 Task: Use a VST stereo panner to create movement in a synth arpeggio.
Action: Mouse moved to (93, 17)
Screenshot: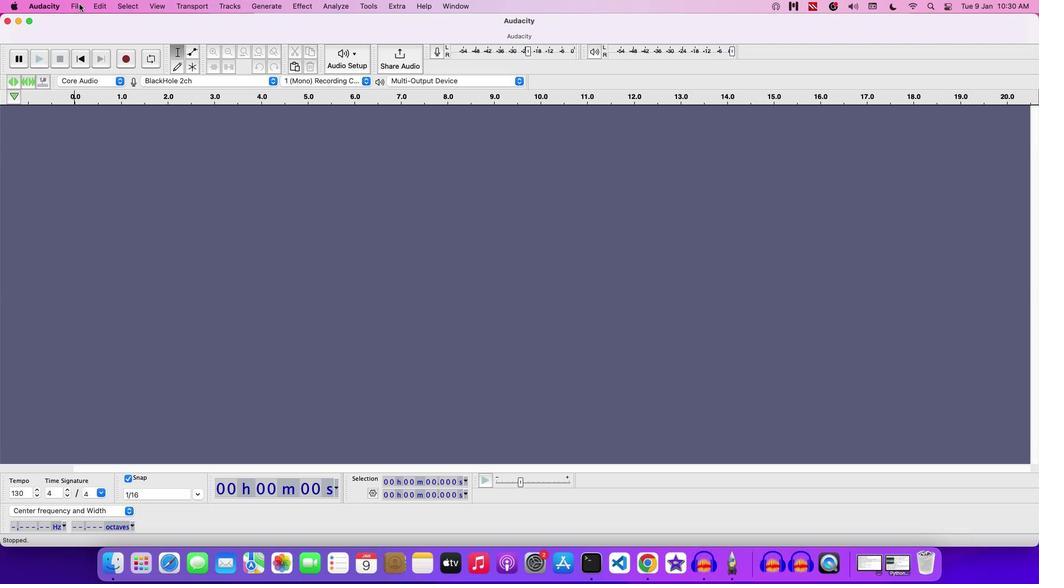 
Action: Mouse pressed left at (93, 17)
Screenshot: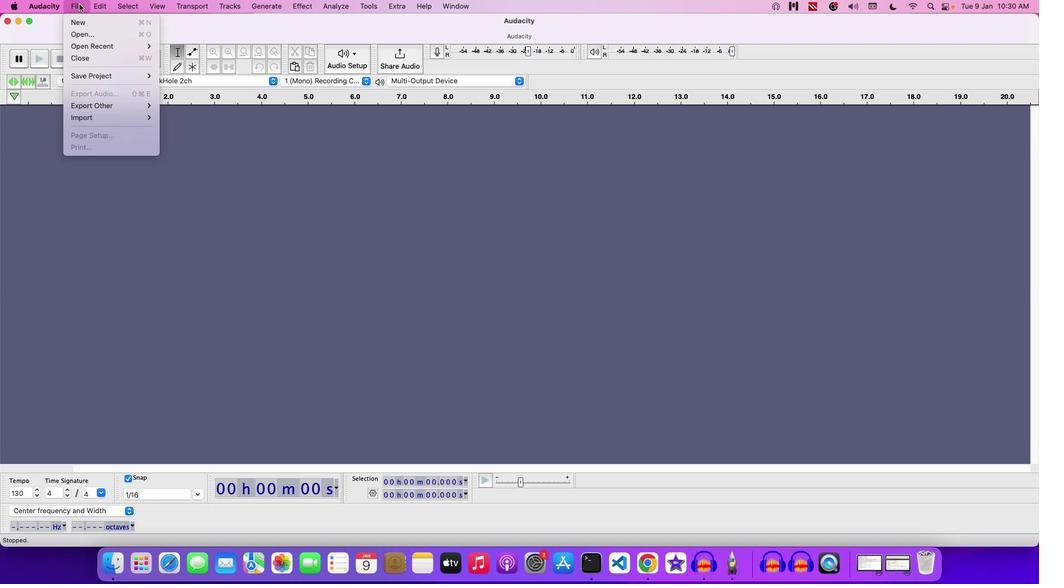 
Action: Mouse moved to (106, 48)
Screenshot: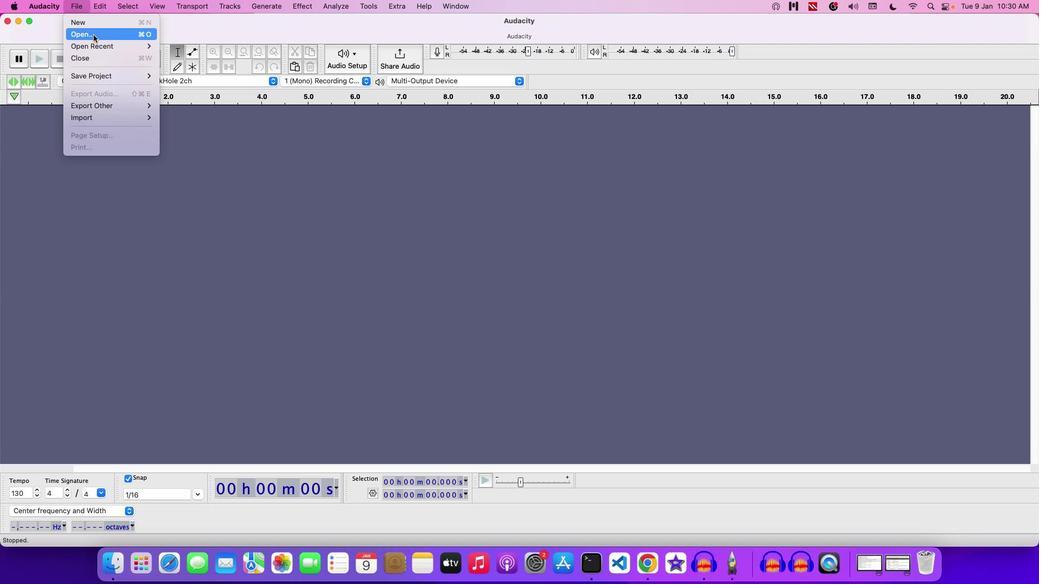 
Action: Mouse pressed left at (106, 48)
Screenshot: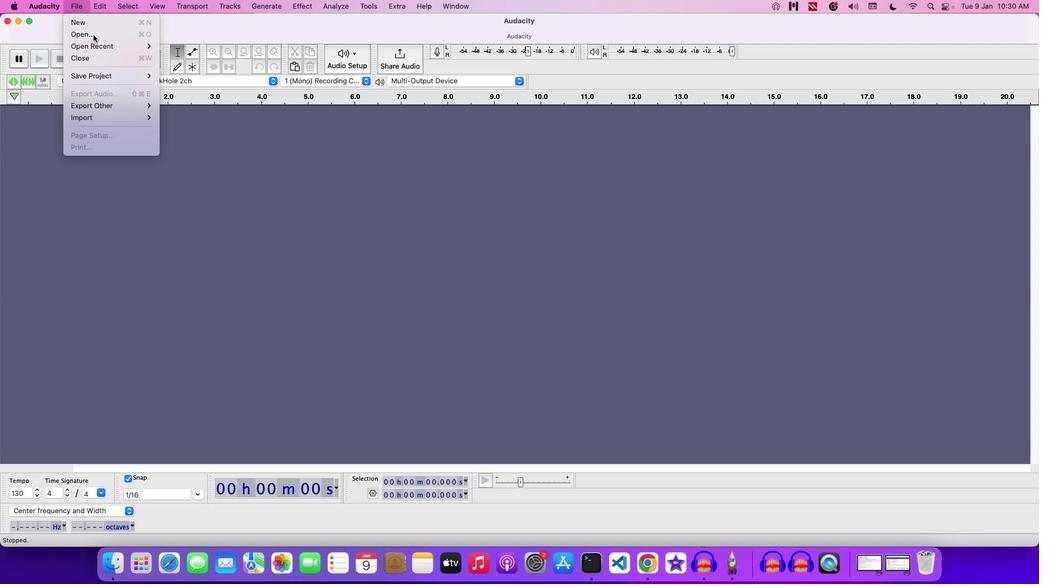 
Action: Mouse moved to (568, 129)
Screenshot: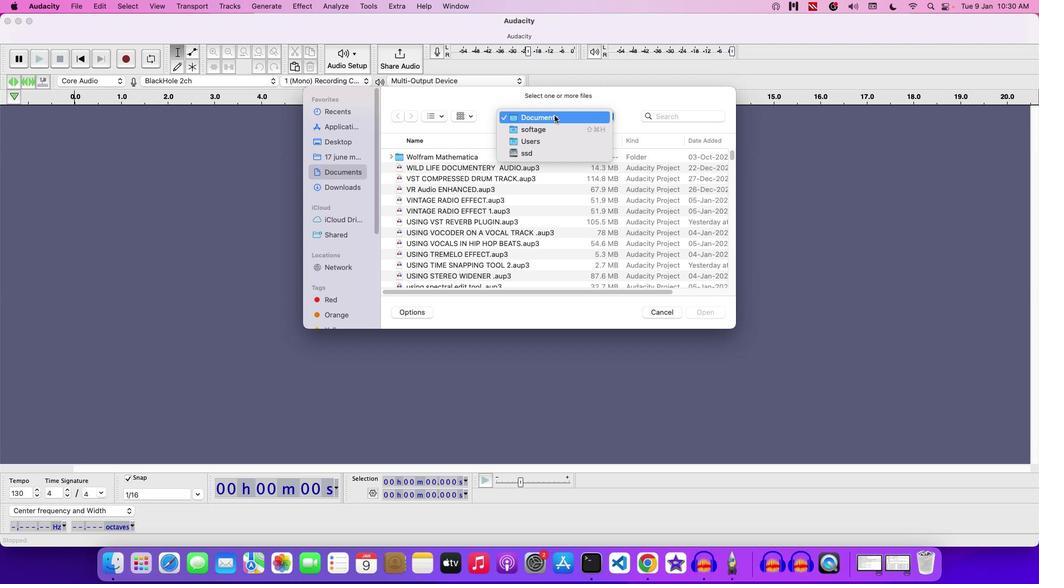 
Action: Mouse pressed left at (568, 129)
Screenshot: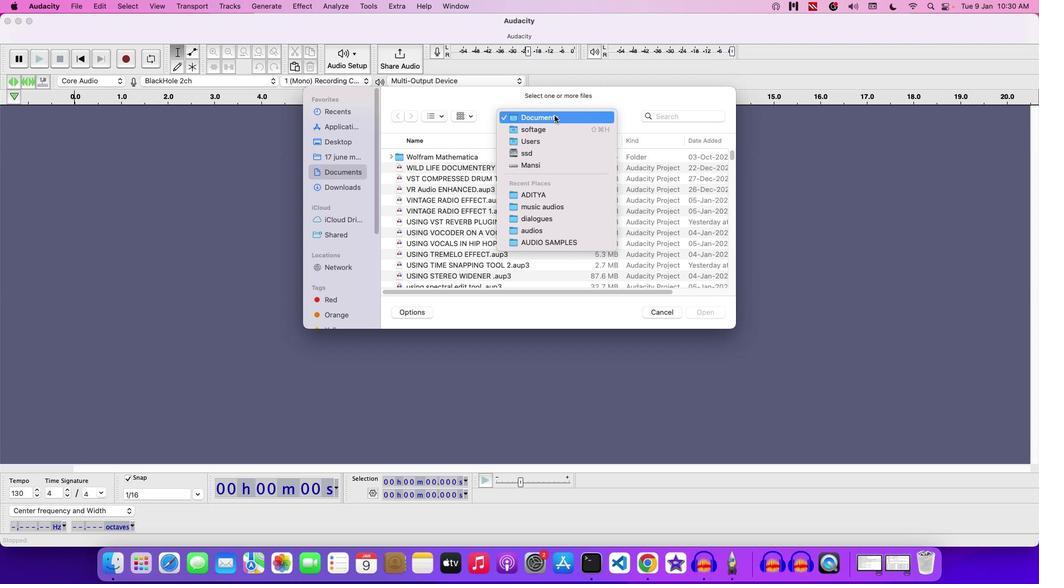 
Action: Mouse moved to (559, 209)
Screenshot: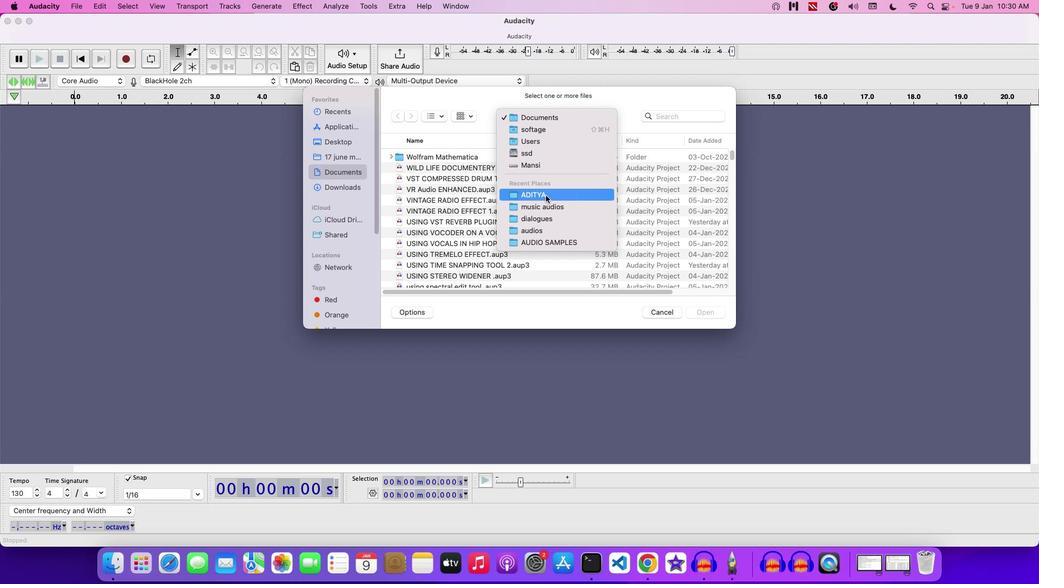 
Action: Mouse pressed left at (559, 209)
Screenshot: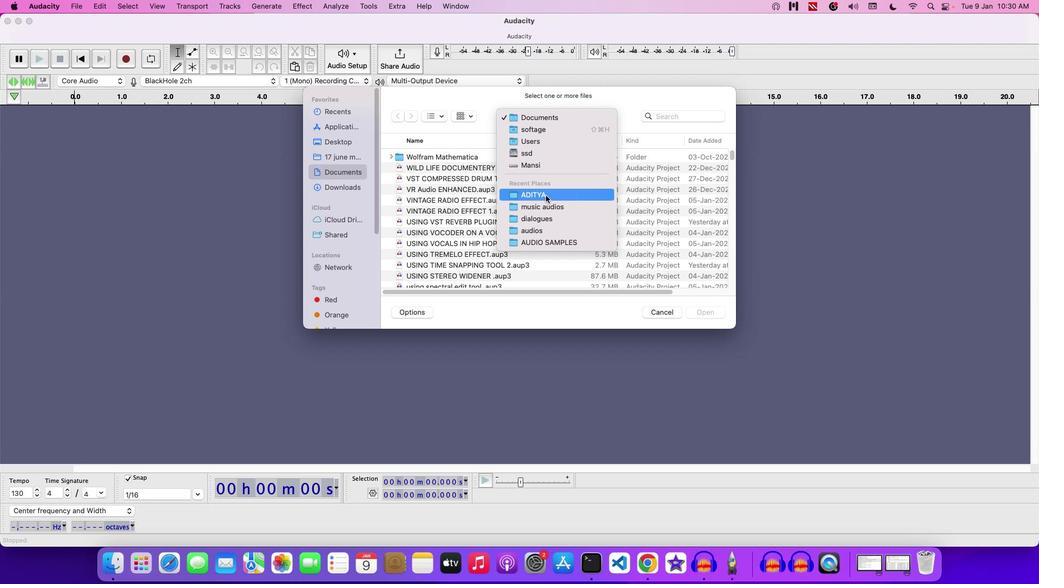 
Action: Mouse moved to (448, 217)
Screenshot: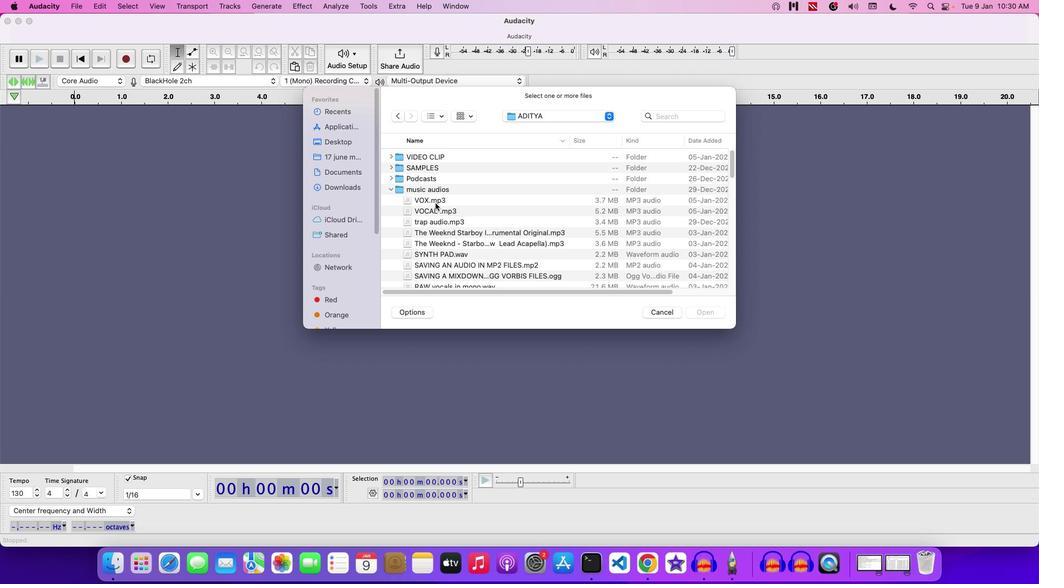
Action: Mouse scrolled (448, 217) with delta (13, 12)
Screenshot: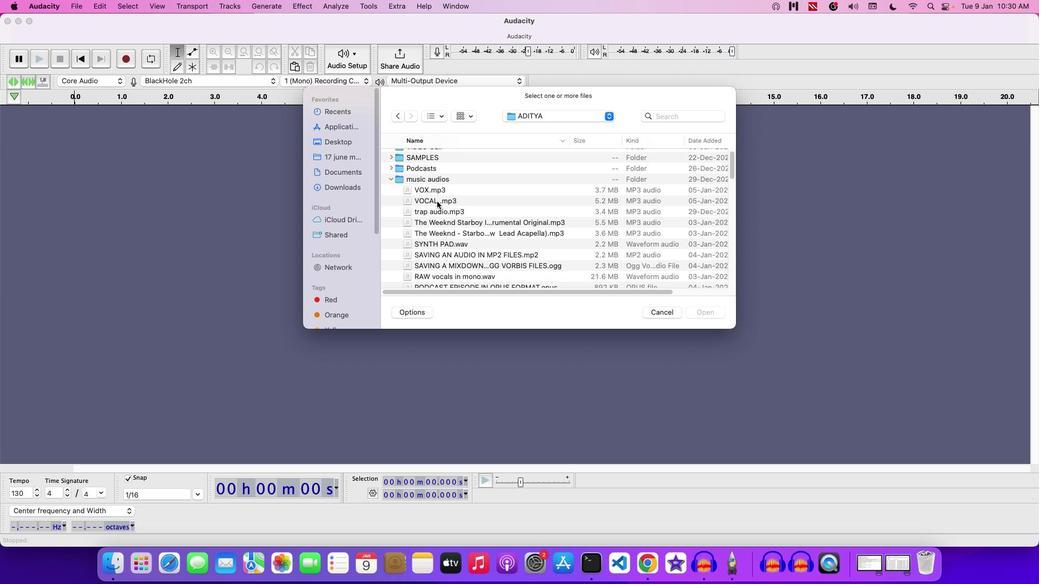 
Action: Mouse scrolled (448, 217) with delta (13, 12)
Screenshot: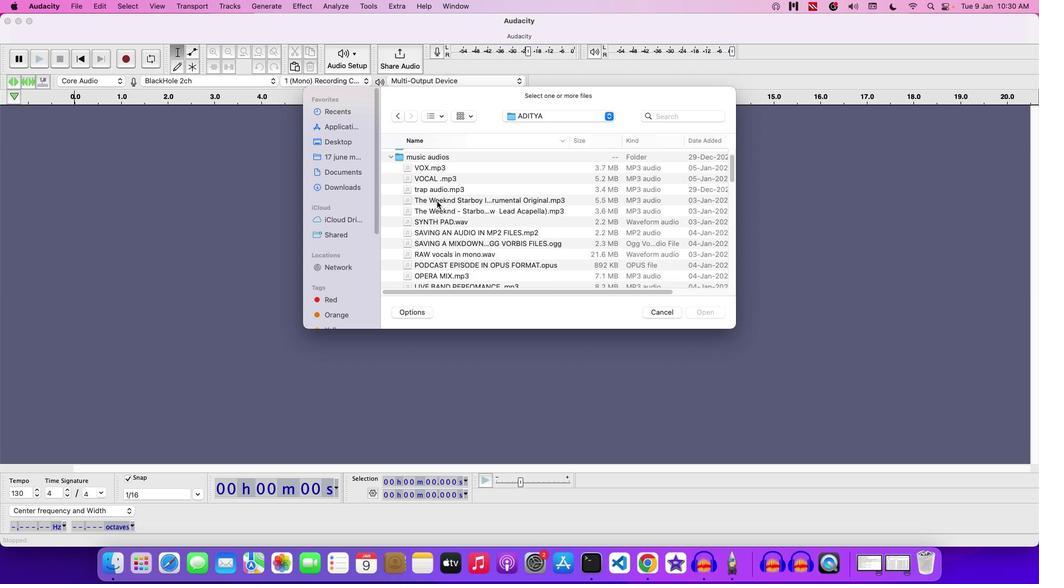 
Action: Mouse moved to (450, 214)
Screenshot: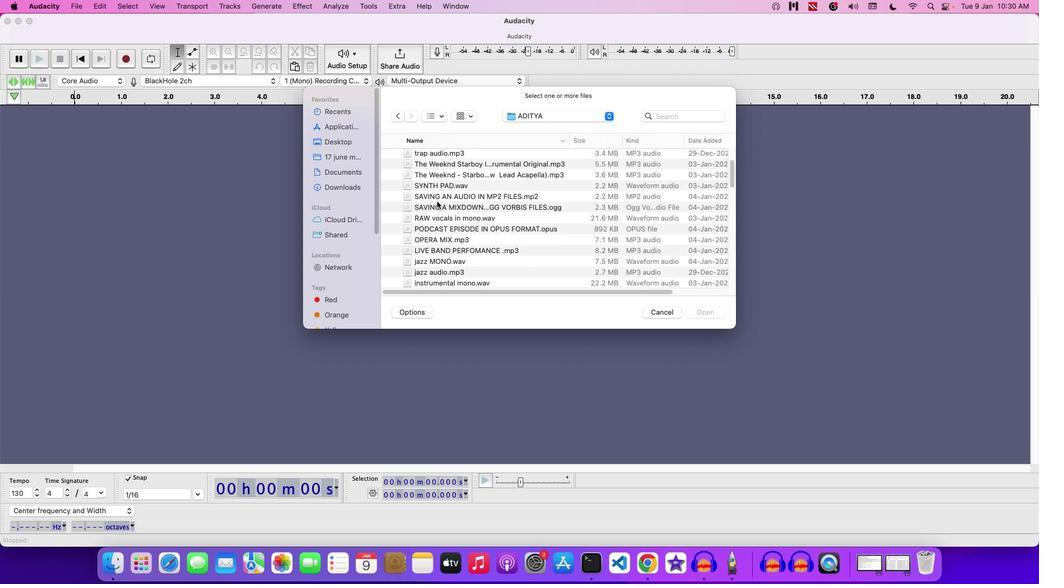 
Action: Mouse scrolled (450, 214) with delta (13, 12)
Screenshot: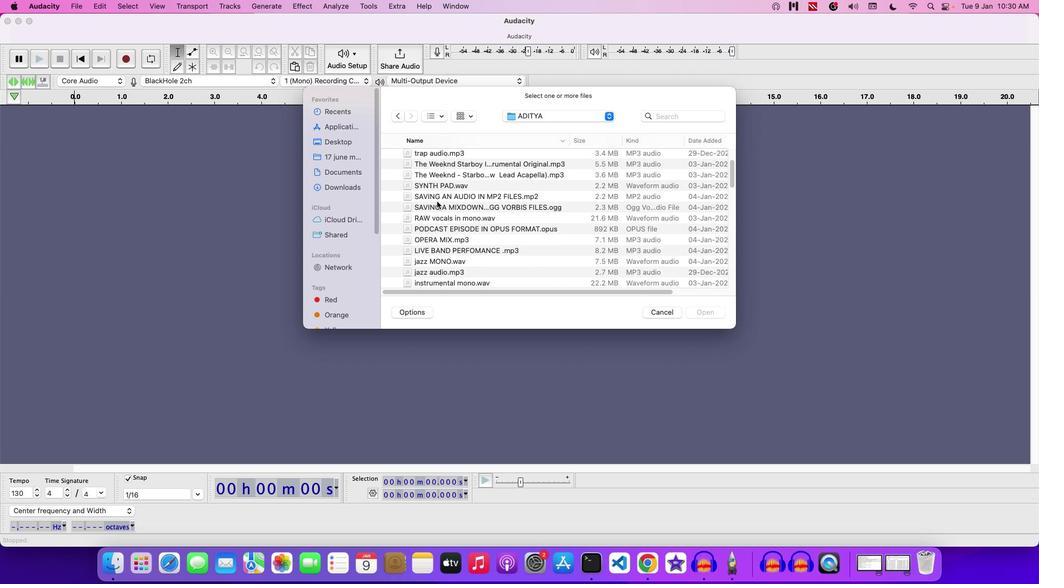 
Action: Mouse scrolled (450, 214) with delta (13, 11)
Screenshot: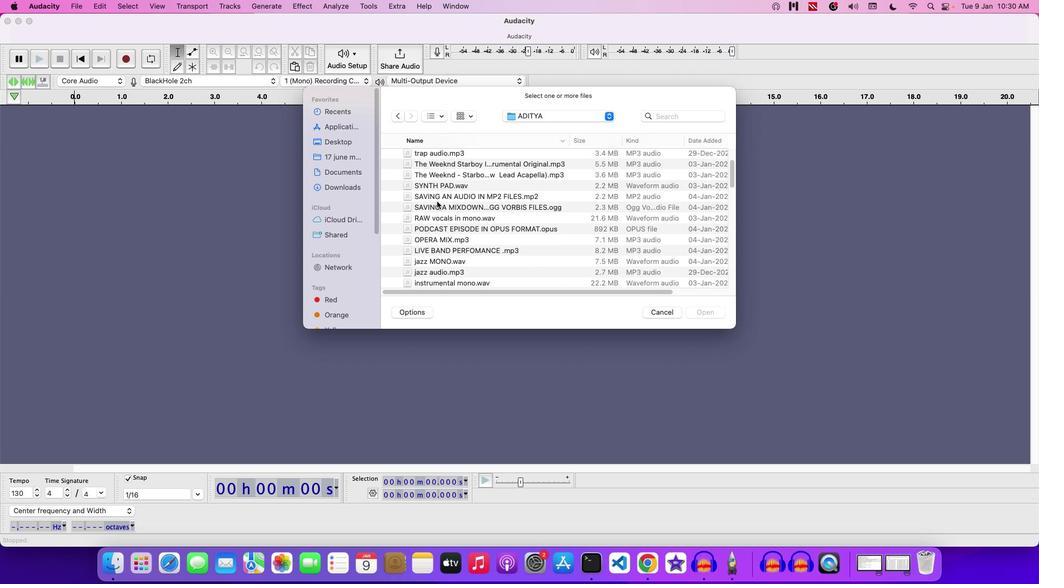 
Action: Mouse moved to (510, 220)
Screenshot: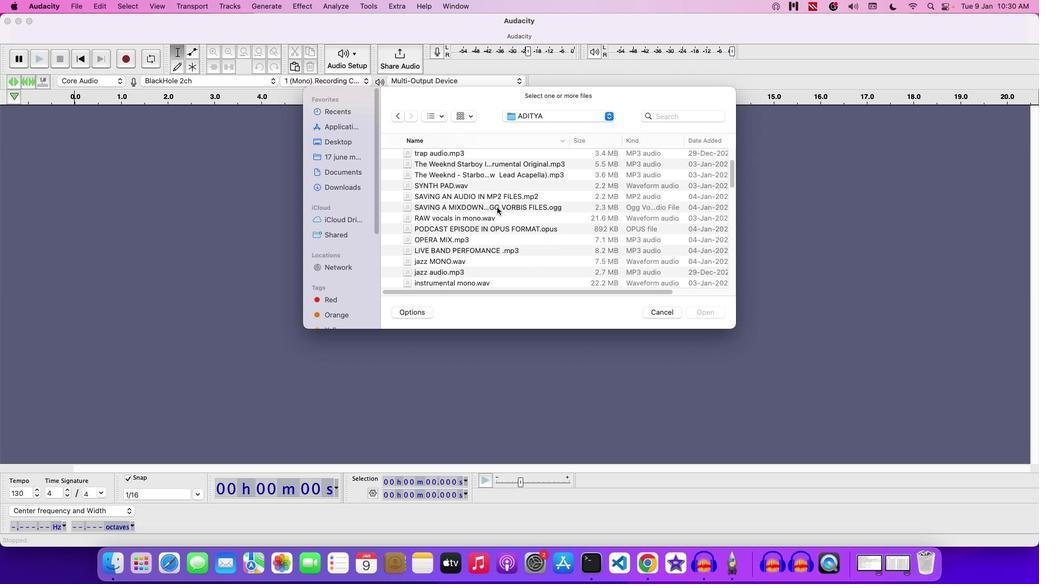 
Action: Mouse scrolled (510, 220) with delta (13, 12)
Screenshot: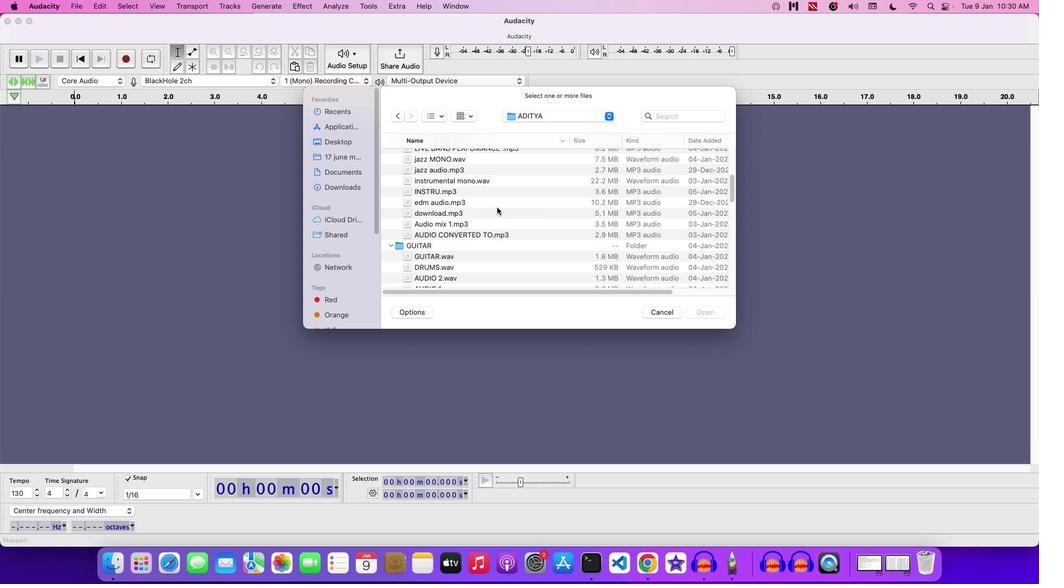 
Action: Mouse scrolled (510, 220) with delta (13, 12)
Screenshot: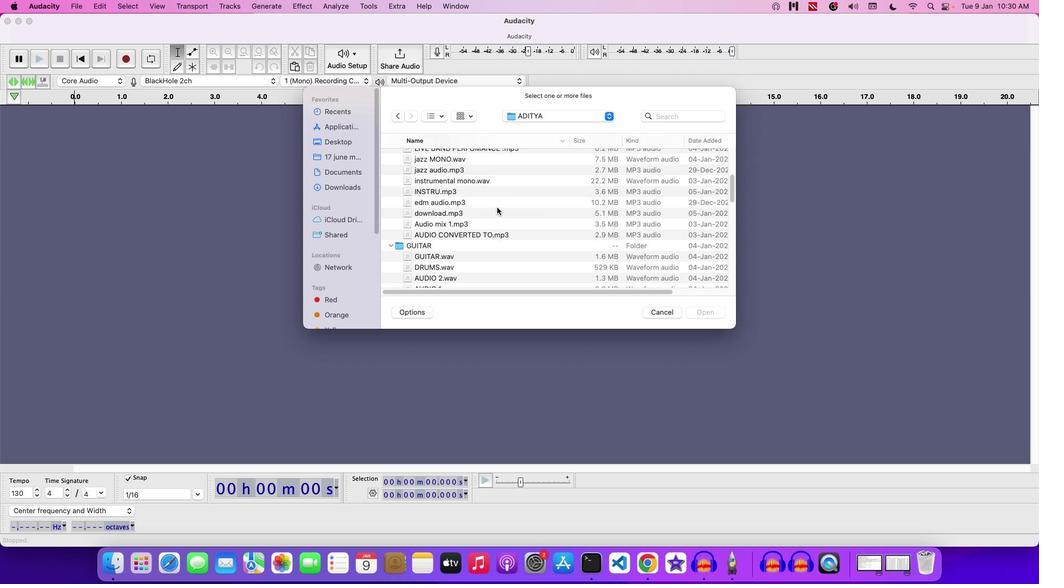 
Action: Mouse scrolled (510, 220) with delta (13, 11)
Screenshot: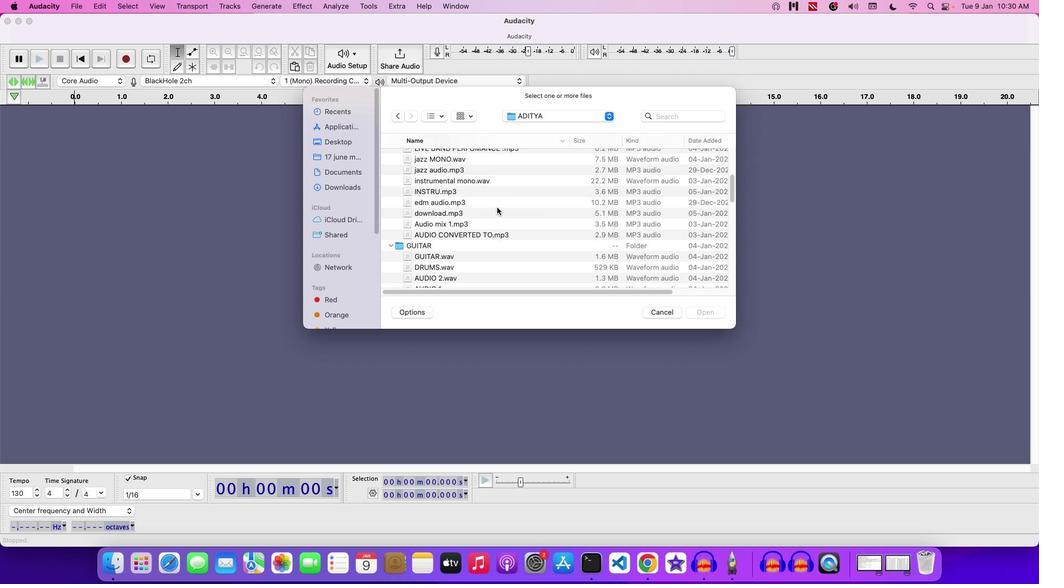 
Action: Mouse scrolled (510, 220) with delta (13, 10)
Screenshot: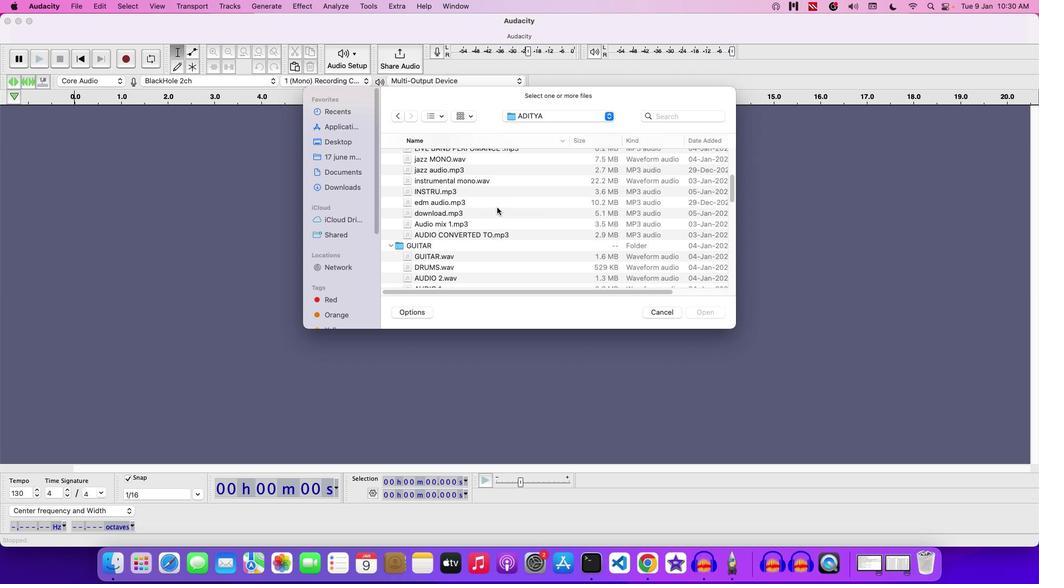 
Action: Mouse scrolled (510, 220) with delta (13, 12)
Screenshot: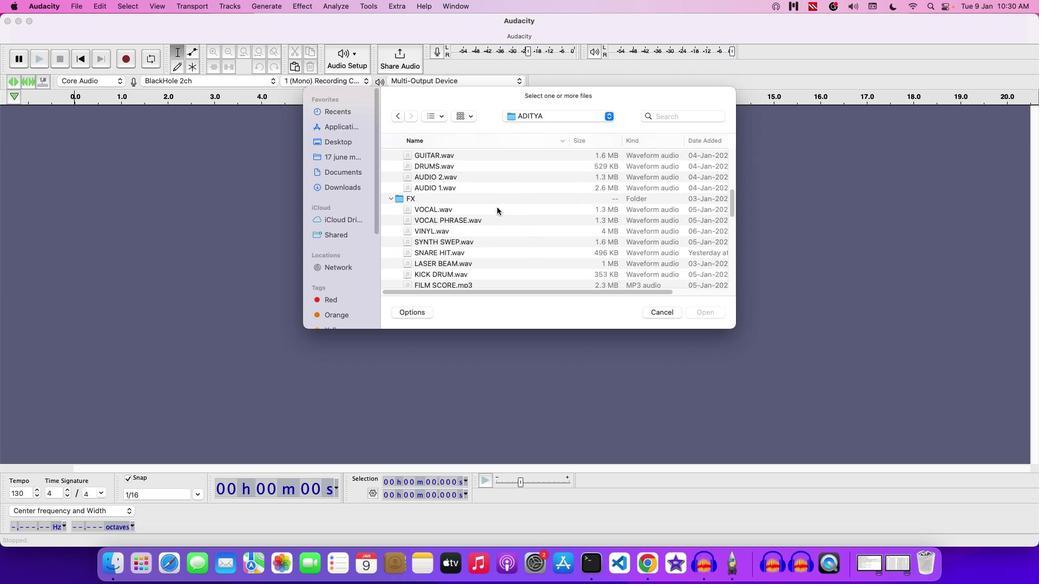 
Action: Mouse scrolled (510, 220) with delta (13, 12)
Screenshot: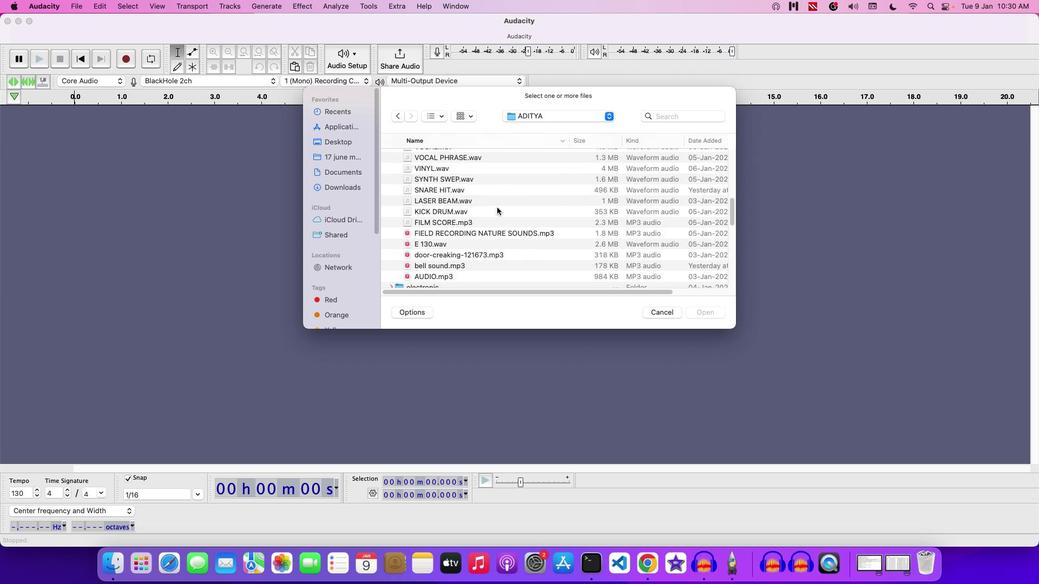 
Action: Mouse scrolled (510, 220) with delta (13, 11)
Screenshot: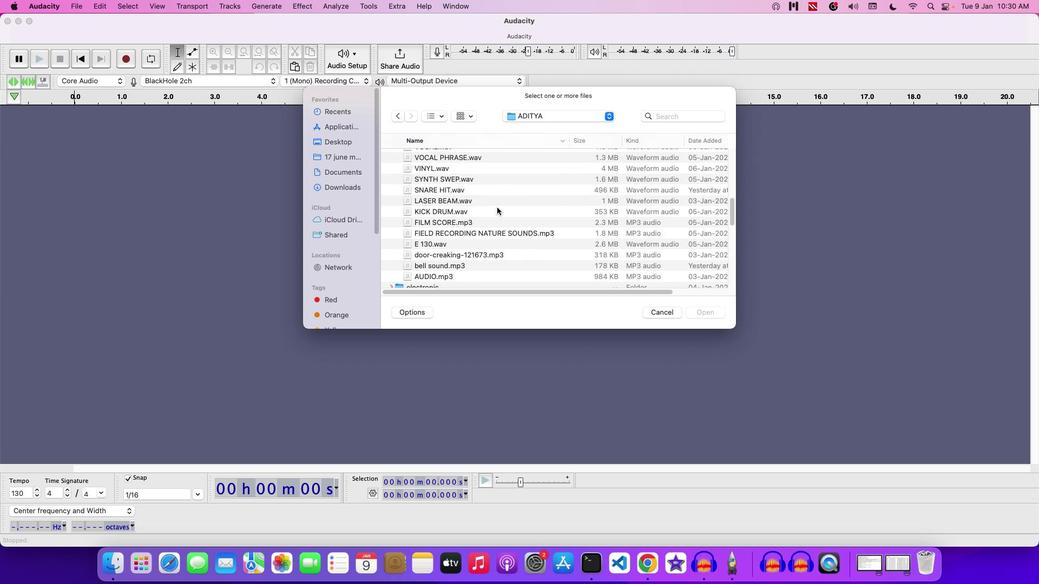 
Action: Mouse scrolled (510, 220) with delta (13, 10)
Screenshot: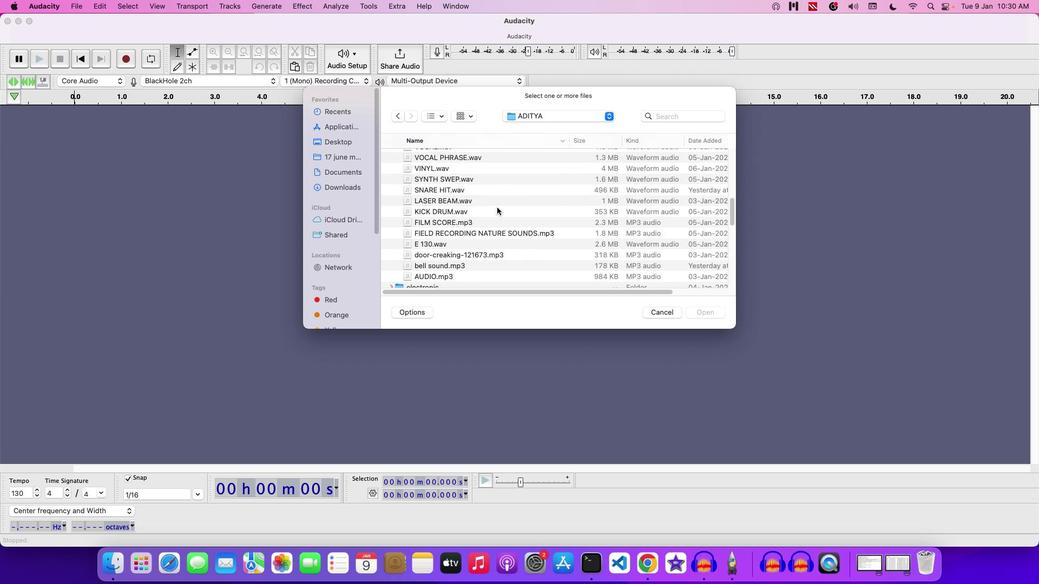 
Action: Mouse scrolled (510, 220) with delta (13, 10)
Screenshot: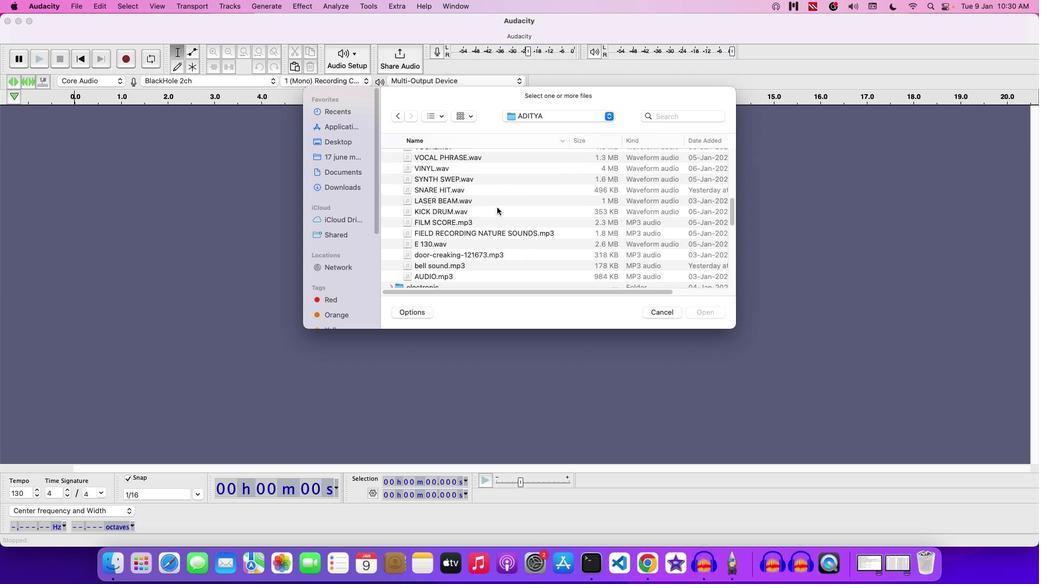 
Action: Mouse scrolled (510, 220) with delta (13, 12)
Screenshot: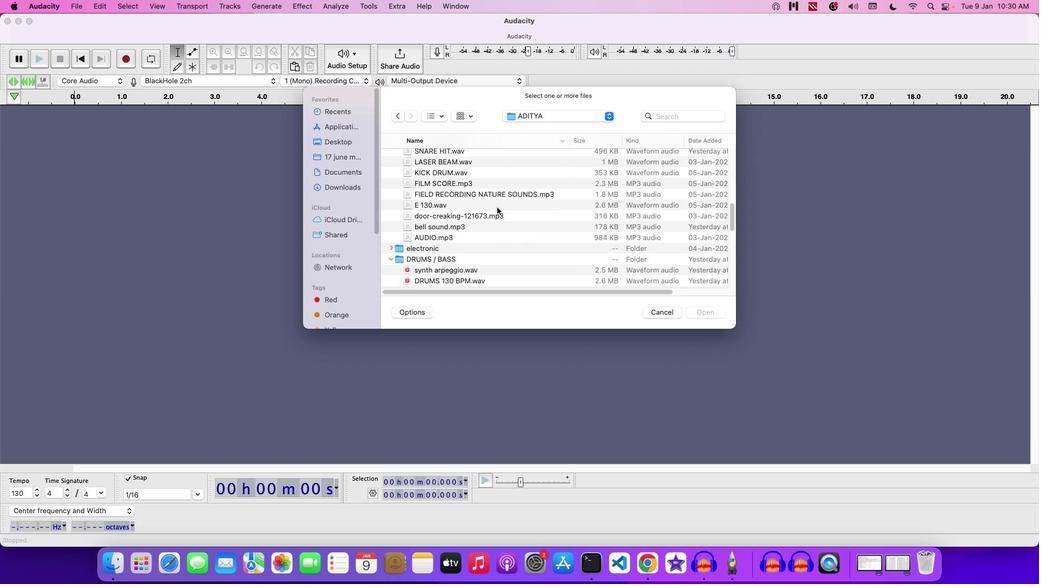 
Action: Mouse scrolled (510, 220) with delta (13, 12)
Screenshot: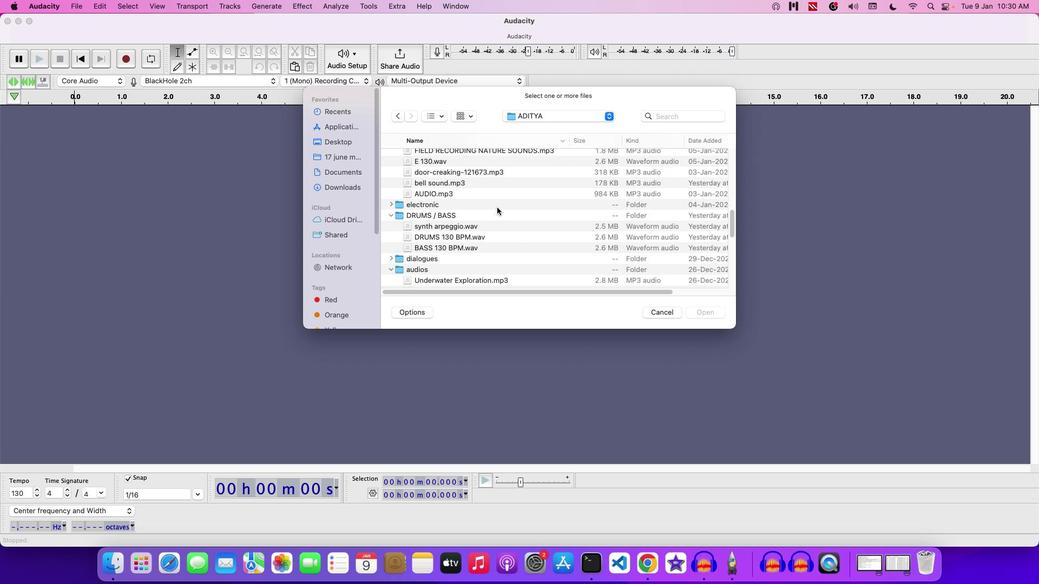 
Action: Mouse scrolled (510, 220) with delta (13, 12)
Screenshot: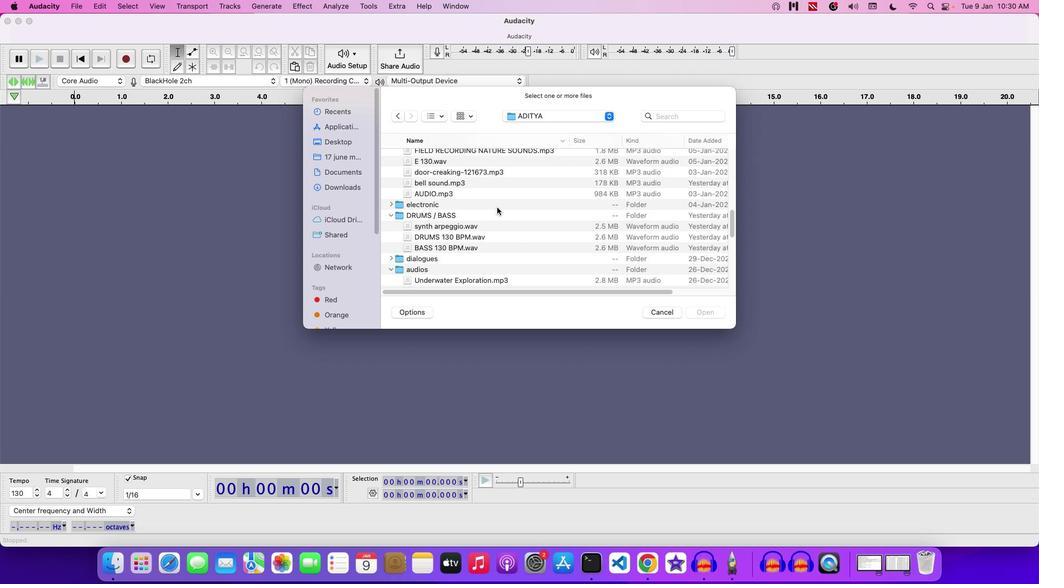 
Action: Mouse scrolled (510, 220) with delta (13, 11)
Screenshot: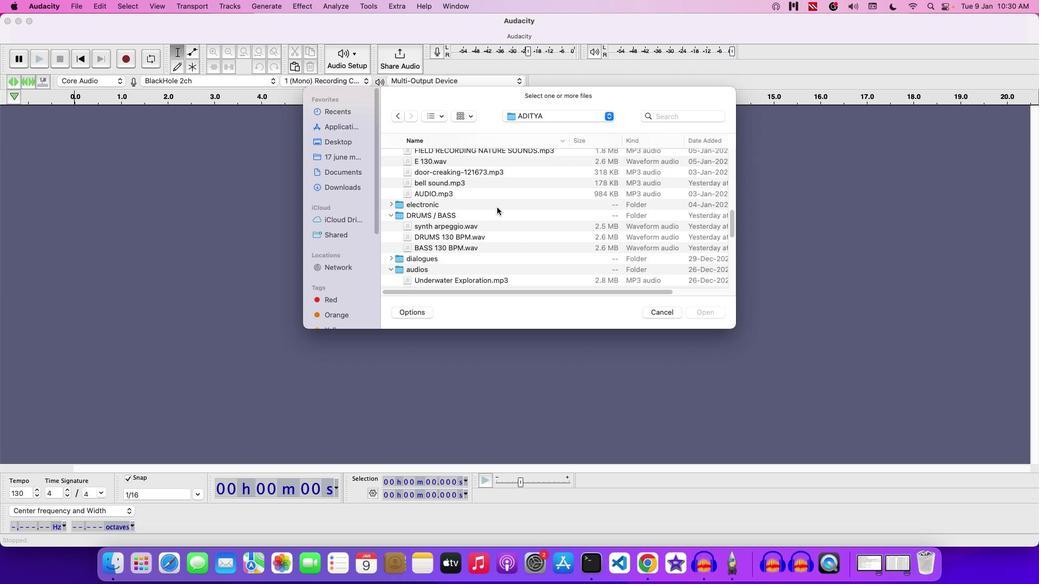 
Action: Mouse moved to (482, 239)
Screenshot: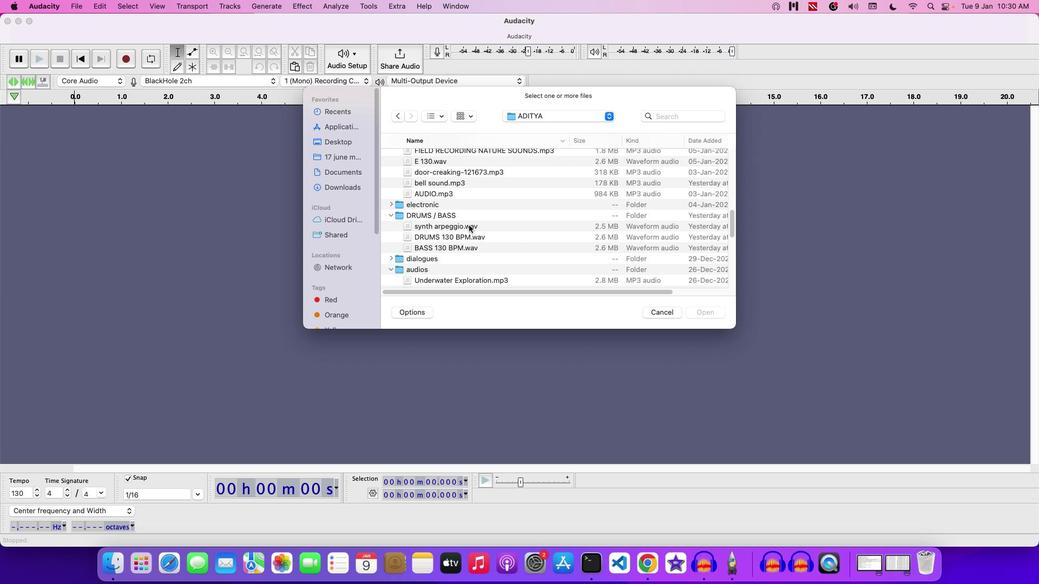 
Action: Mouse pressed left at (482, 239)
Screenshot: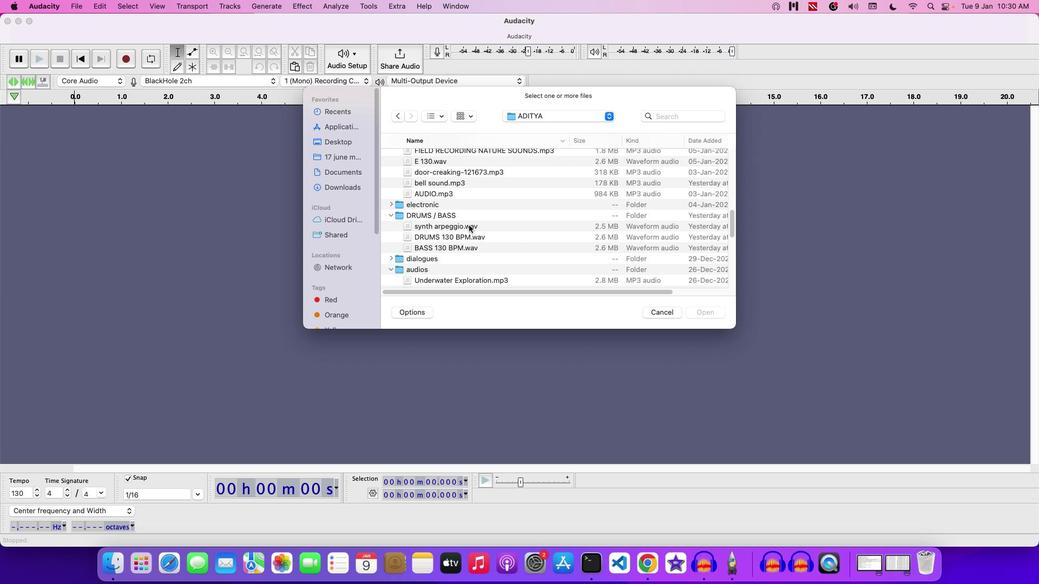 
Action: Mouse moved to (500, 240)
Screenshot: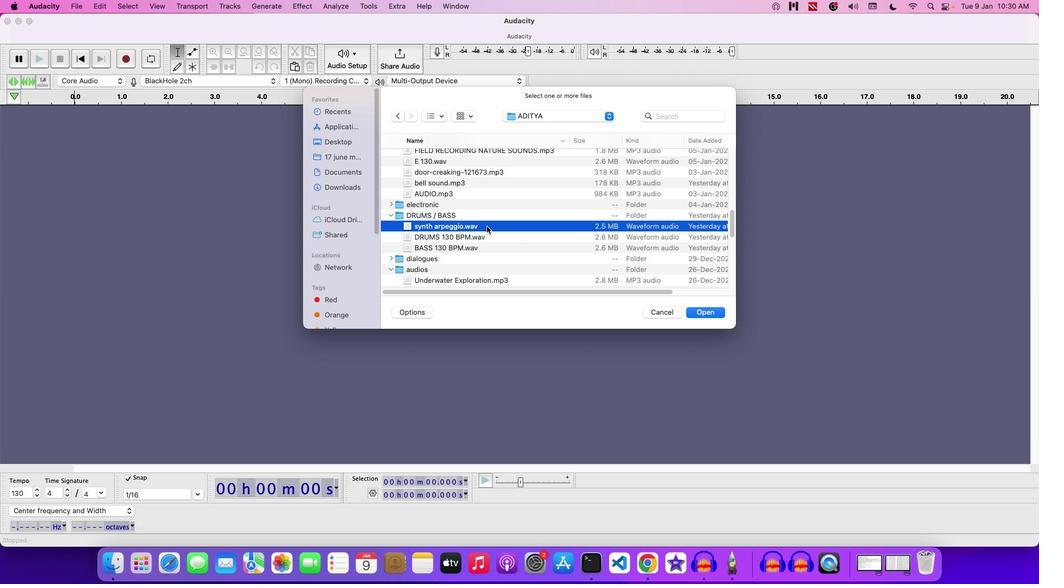 
Action: Mouse pressed left at (500, 240)
Screenshot: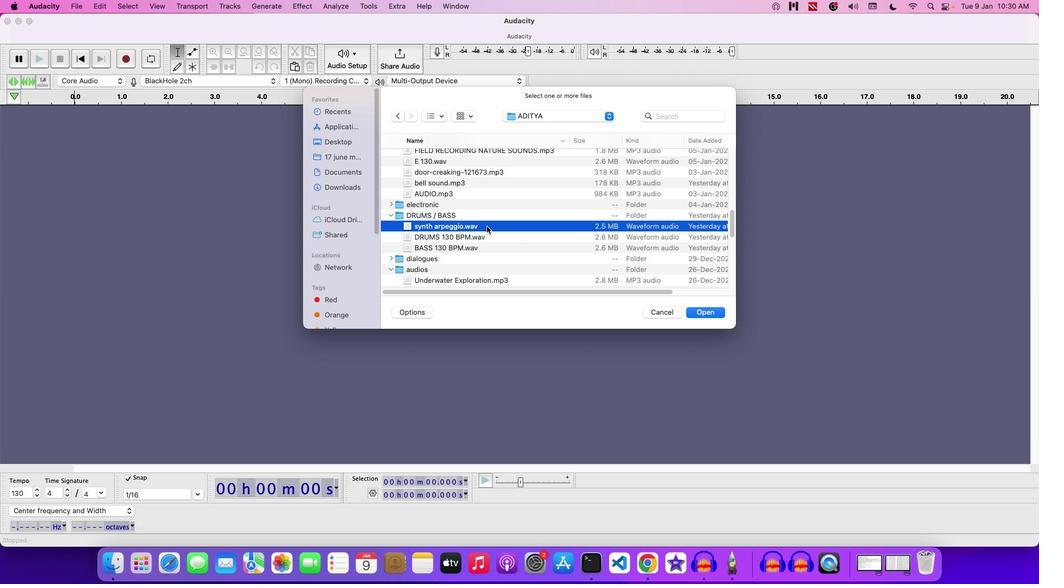 
Action: Mouse moved to (673, 328)
Screenshot: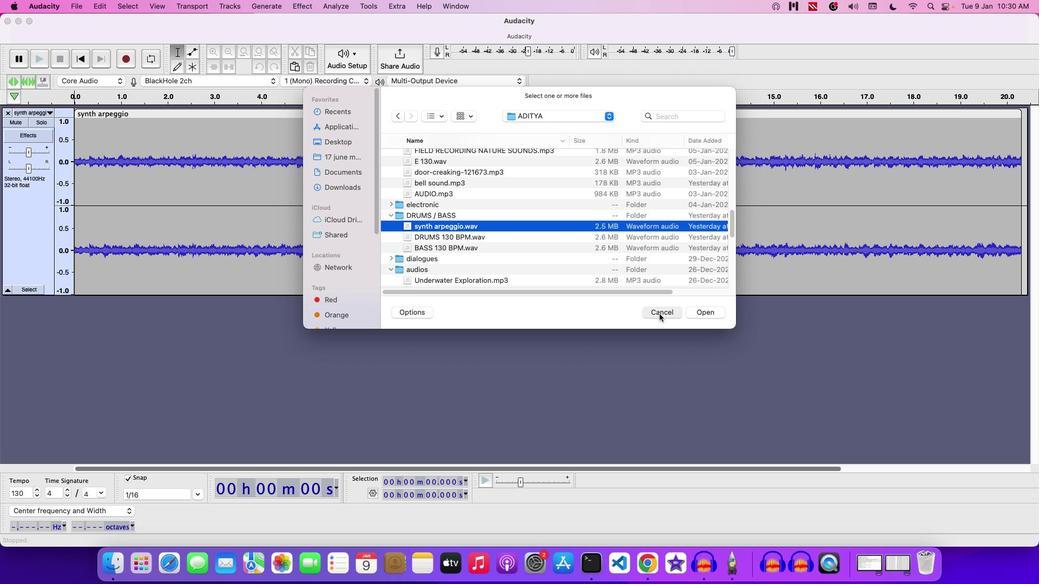 
Action: Mouse pressed left at (673, 328)
Screenshot: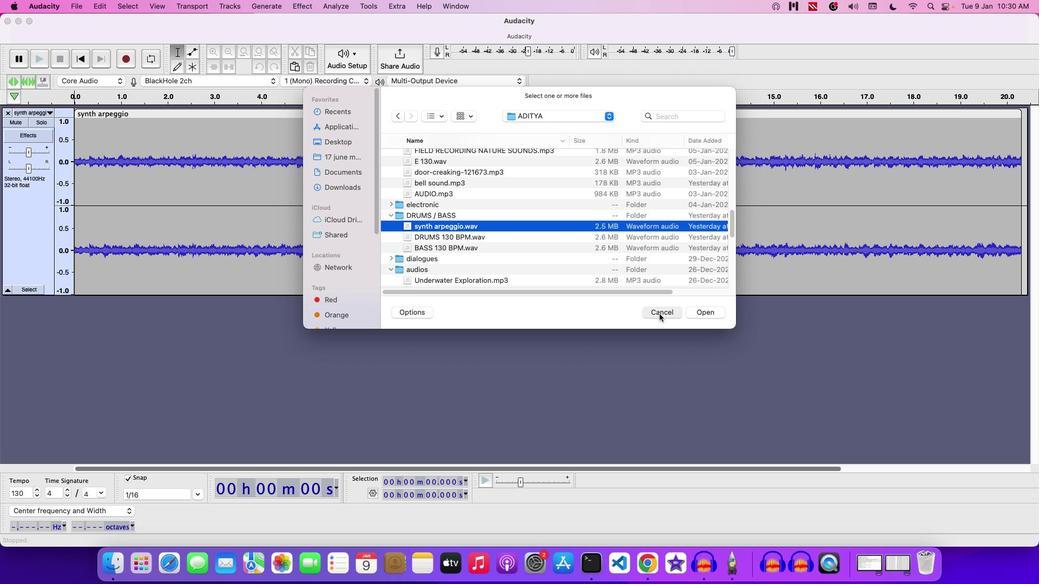 
Action: Mouse moved to (344, 190)
Screenshot: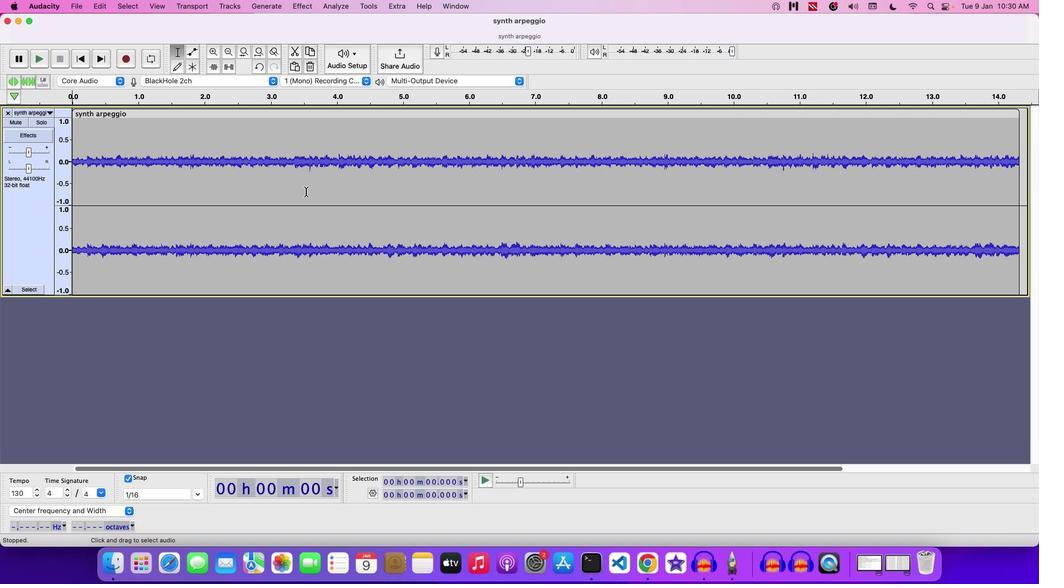 
Action: Key pressed Key.space
Screenshot: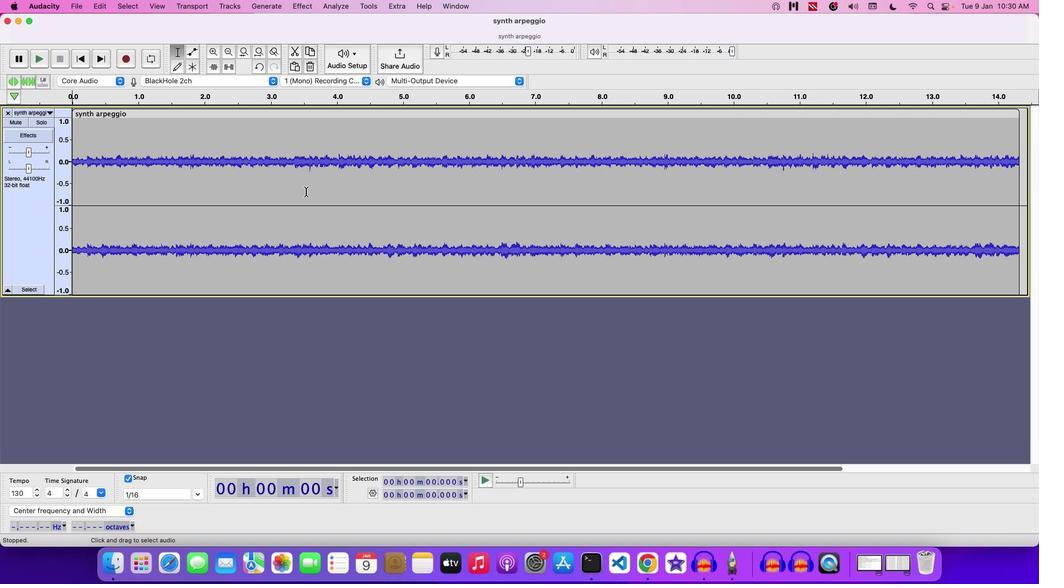 
Action: Mouse moved to (43, 163)
Screenshot: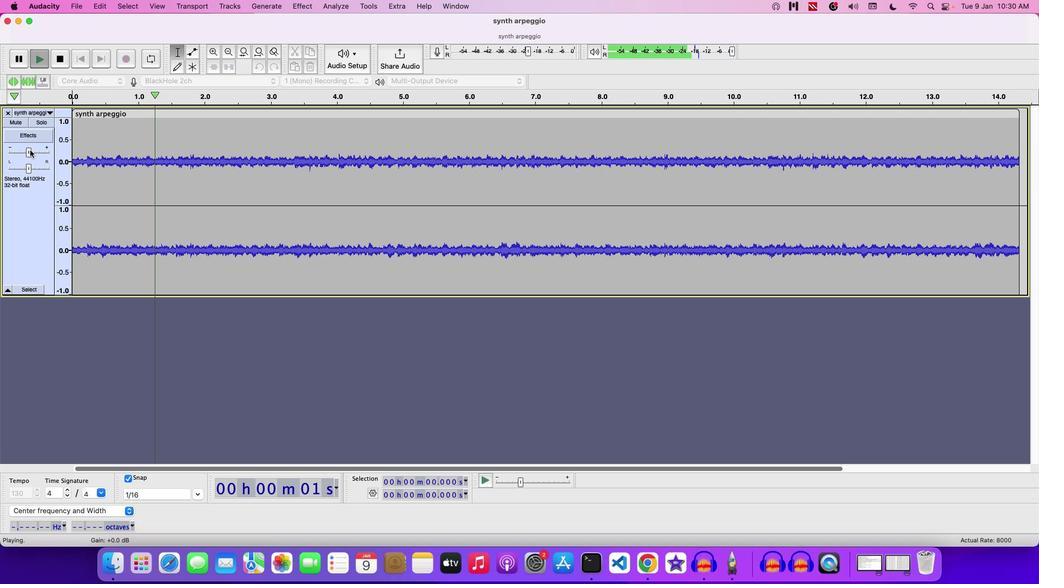 
Action: Mouse pressed left at (43, 163)
Screenshot: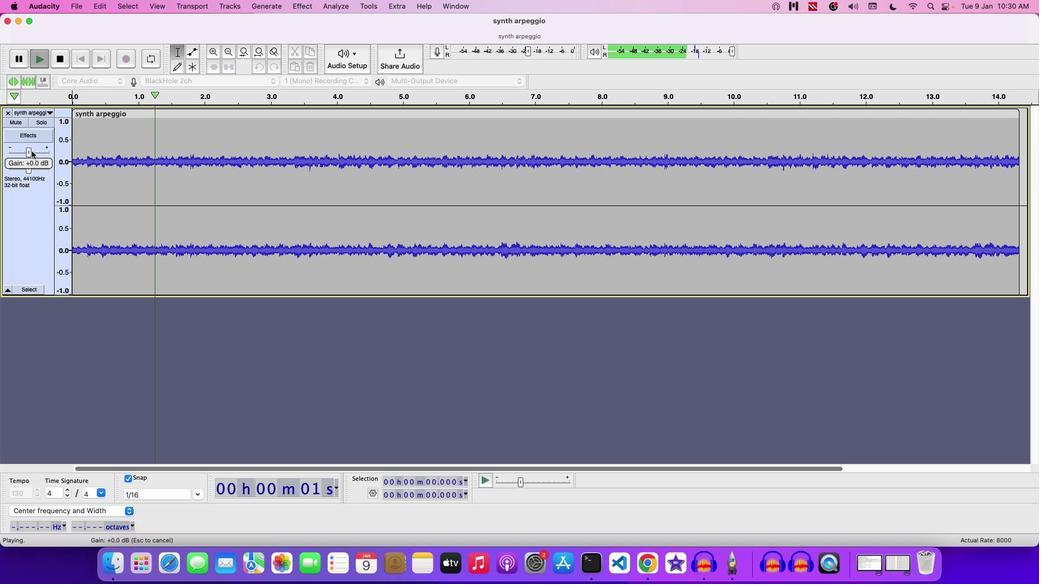 
Action: Mouse moved to (162, 158)
Screenshot: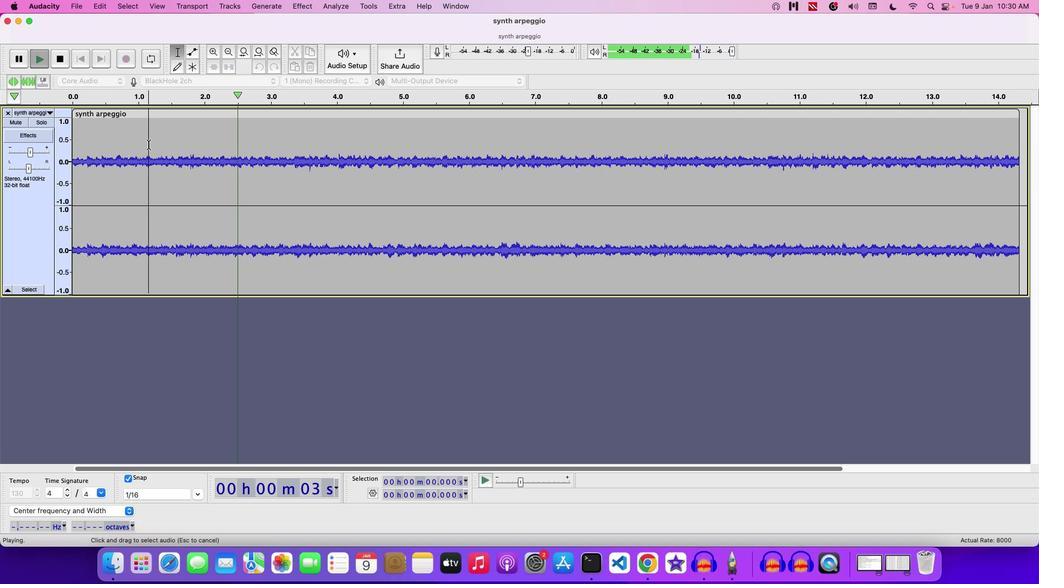 
Action: Mouse pressed left at (162, 158)
Screenshot: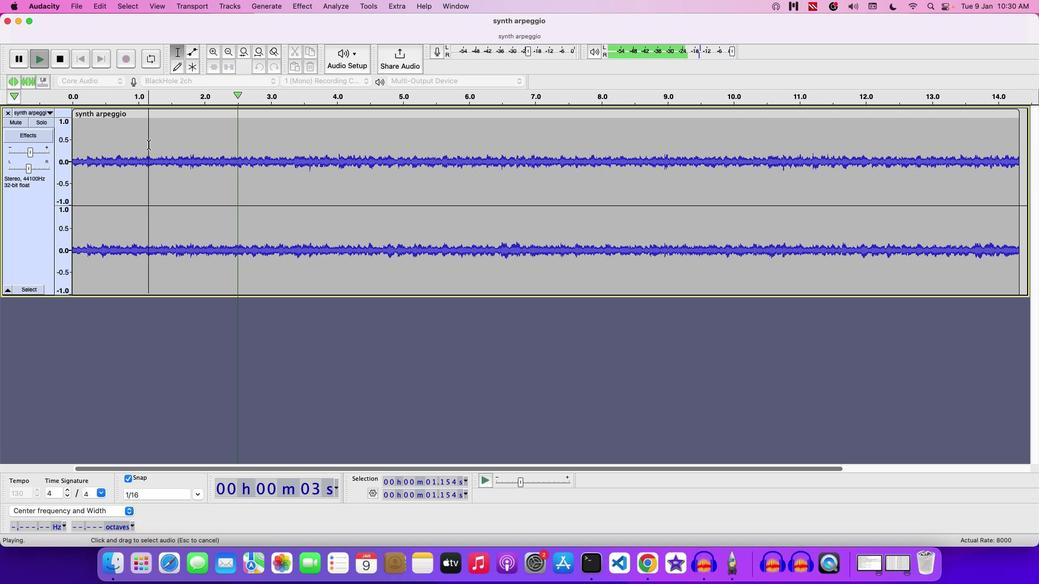 
Action: Mouse pressed left at (162, 158)
Screenshot: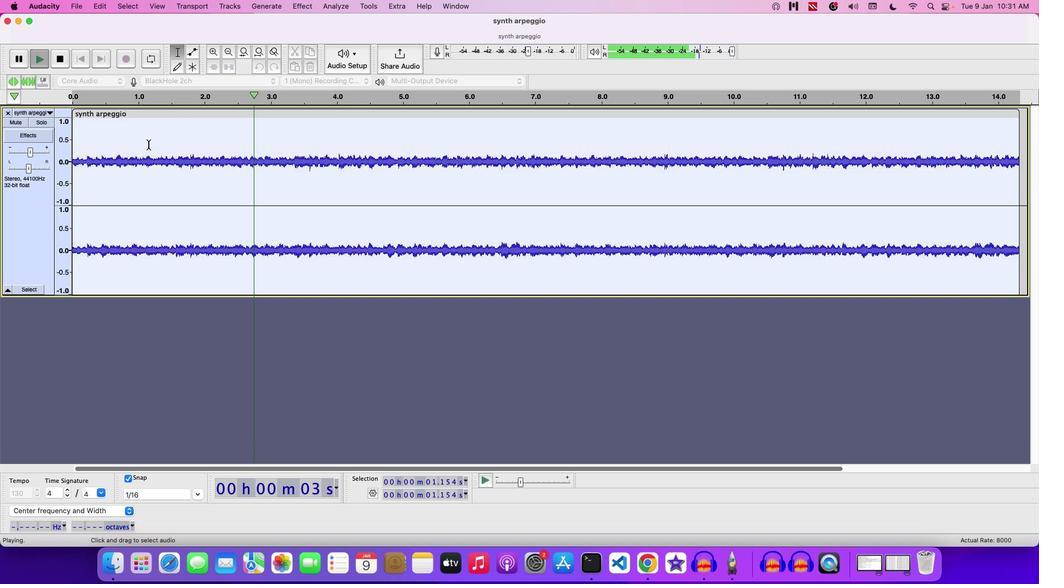 
Action: Mouse moved to (732, 249)
Screenshot: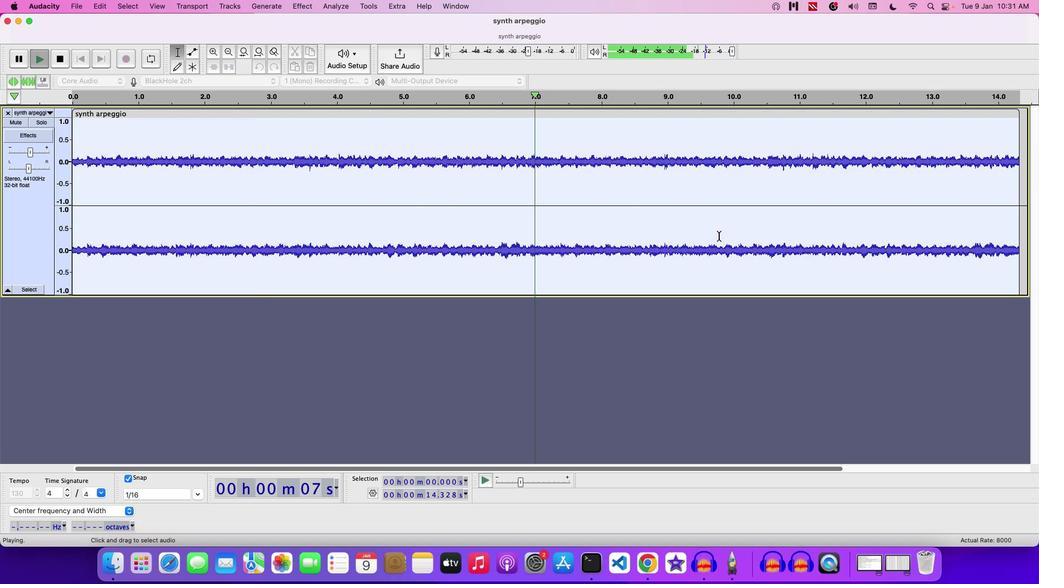 
Action: Key pressed Key.space
Screenshot: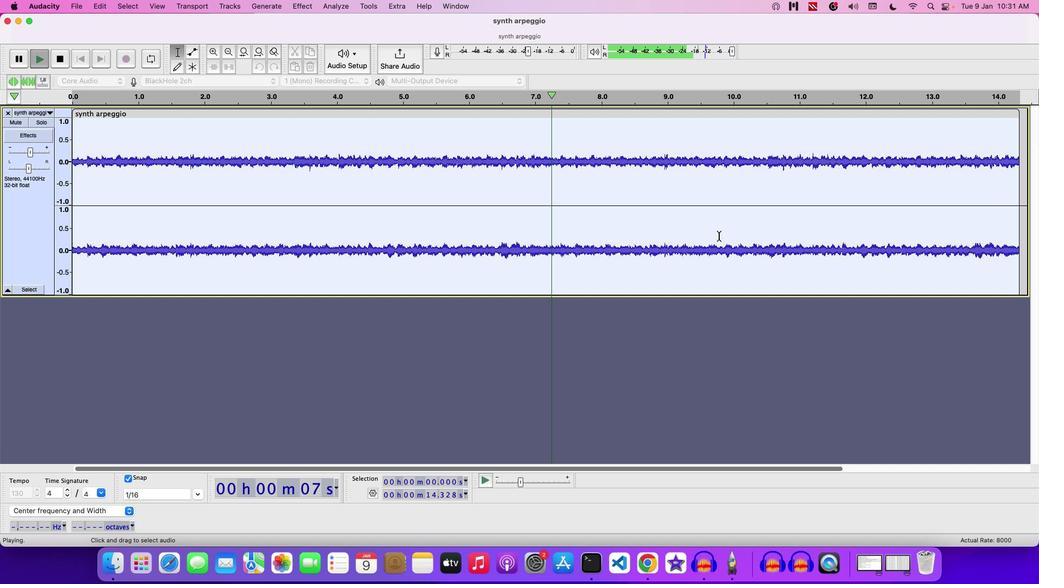 
Action: Mouse moved to (312, 19)
Screenshot: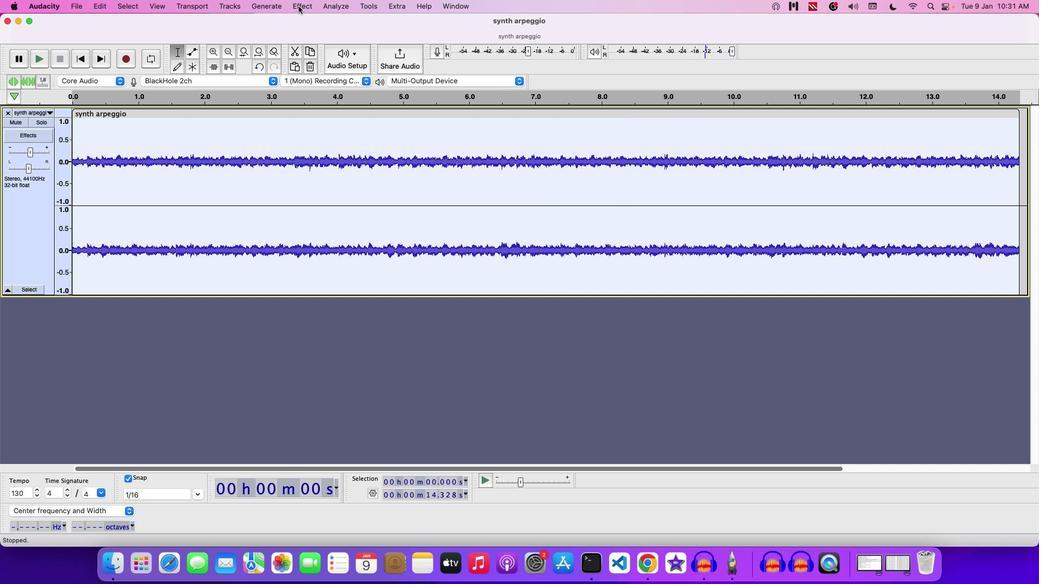 
Action: Mouse pressed left at (312, 19)
Screenshot: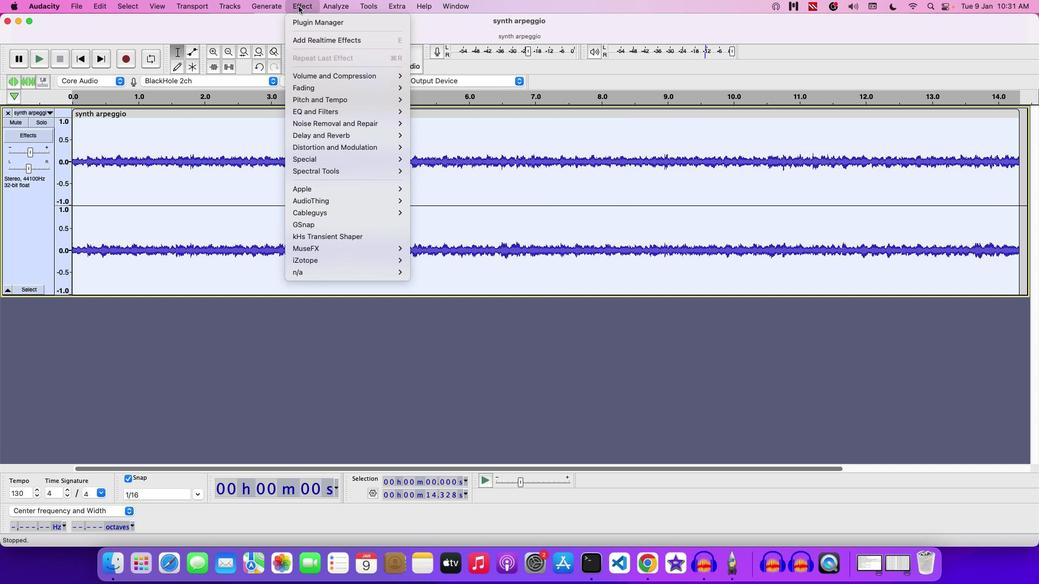 
Action: Mouse moved to (505, 228)
Screenshot: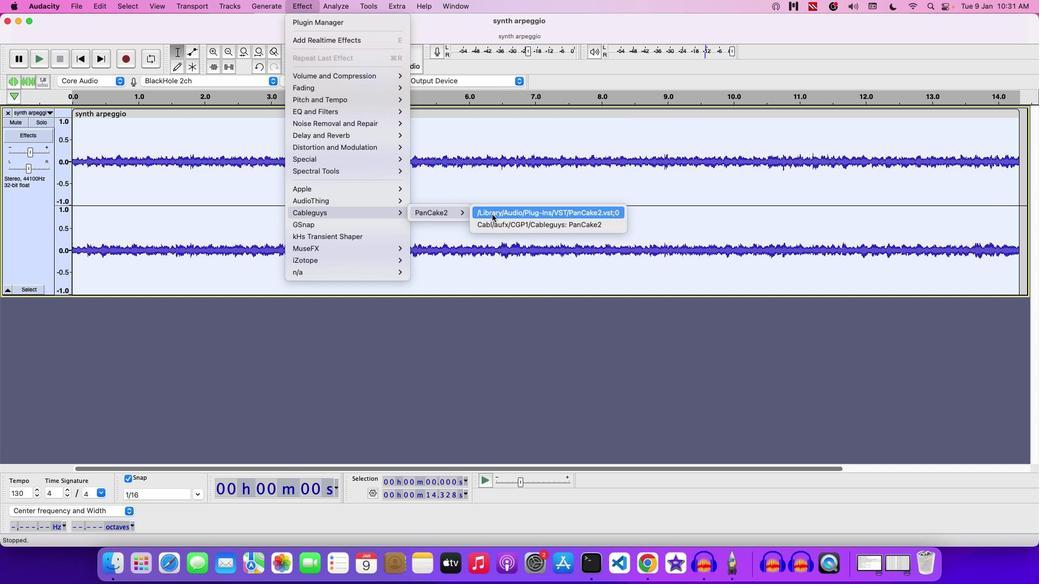 
Action: Mouse pressed left at (505, 228)
Screenshot: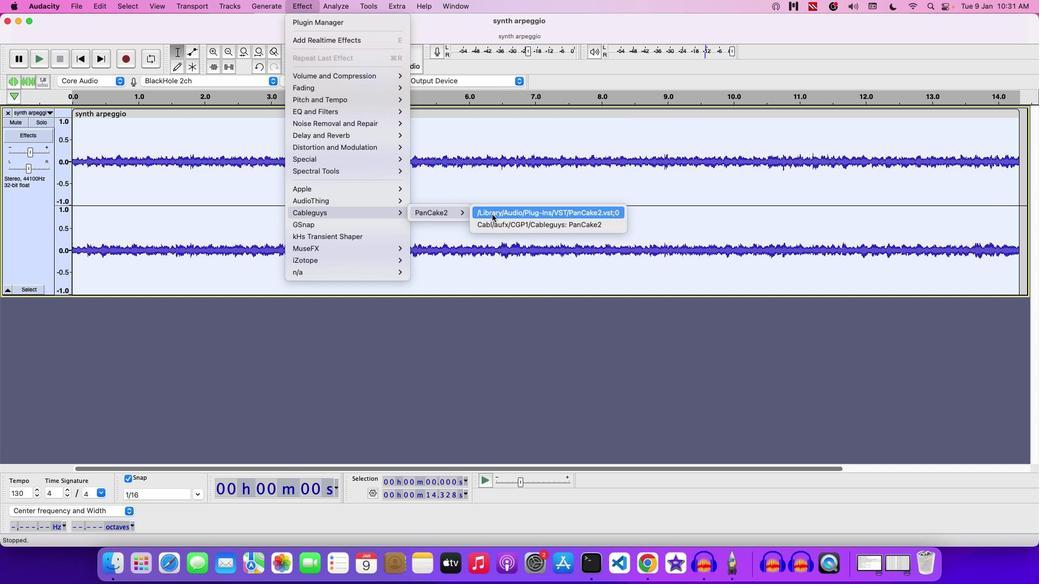 
Action: Mouse moved to (588, 131)
Screenshot: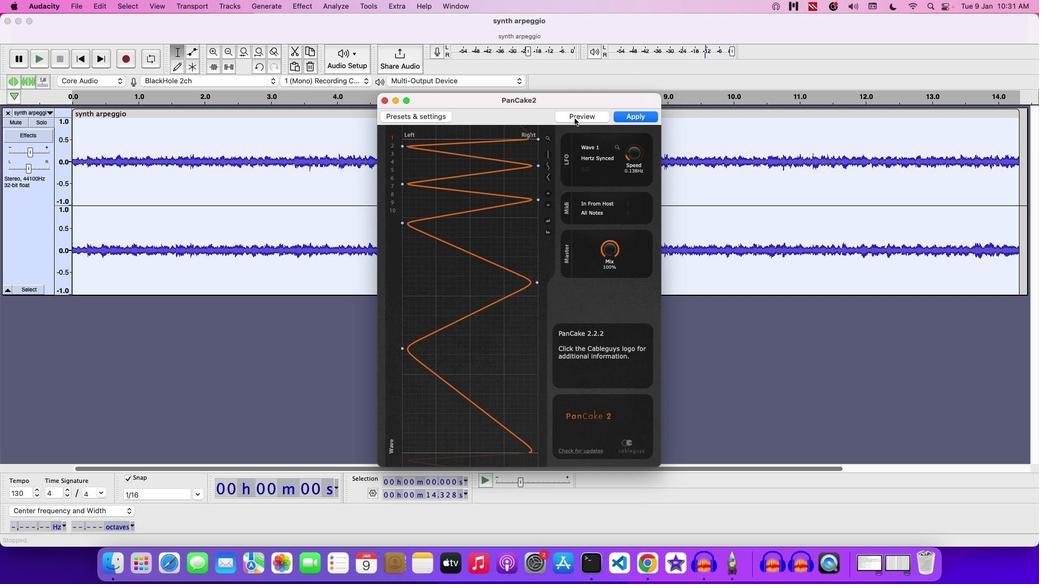 
Action: Mouse pressed left at (588, 131)
Screenshot: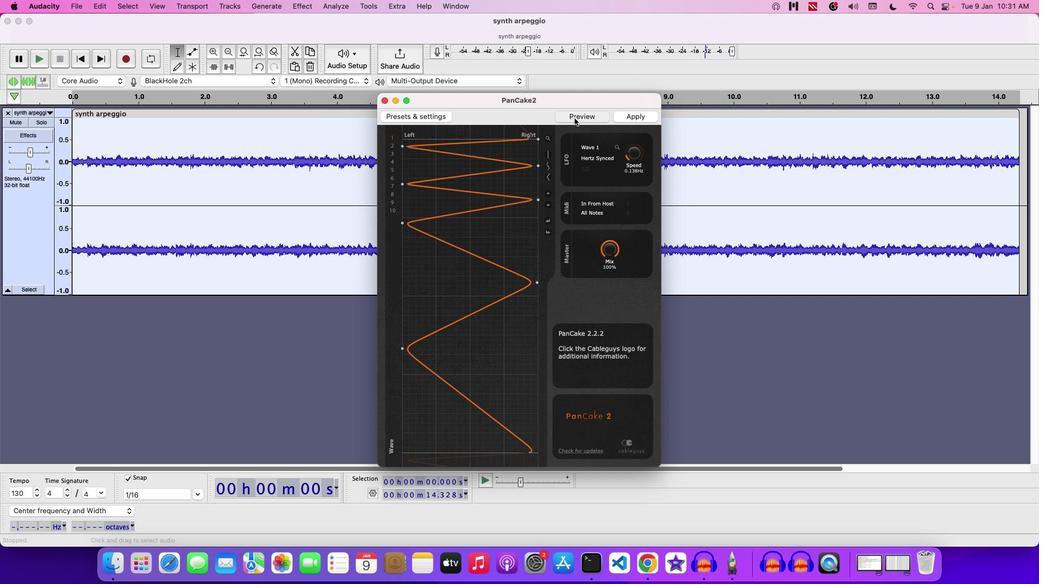 
Action: Mouse moved to (454, 131)
Screenshot: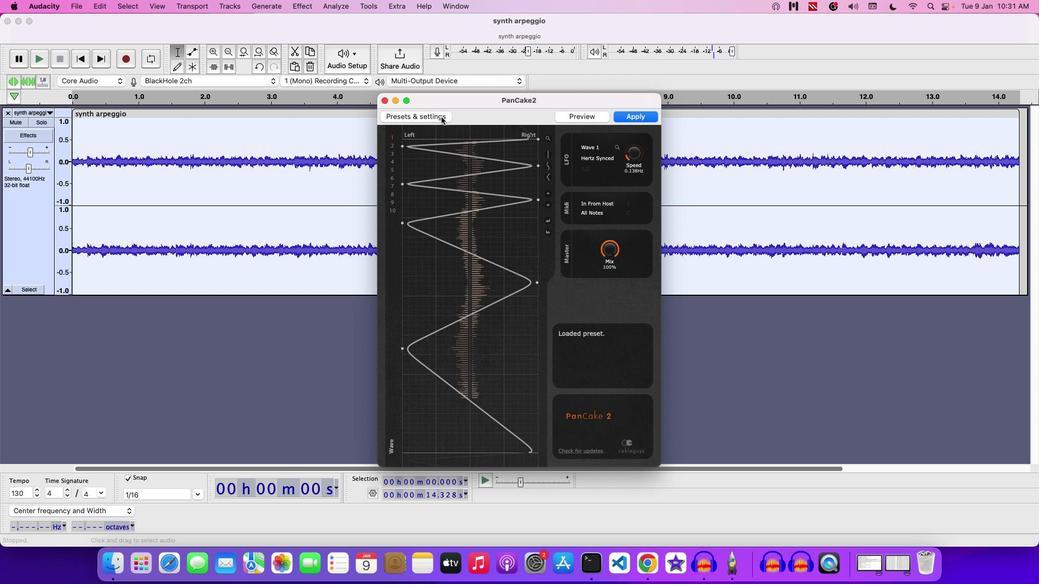 
Action: Mouse pressed left at (454, 131)
Screenshot: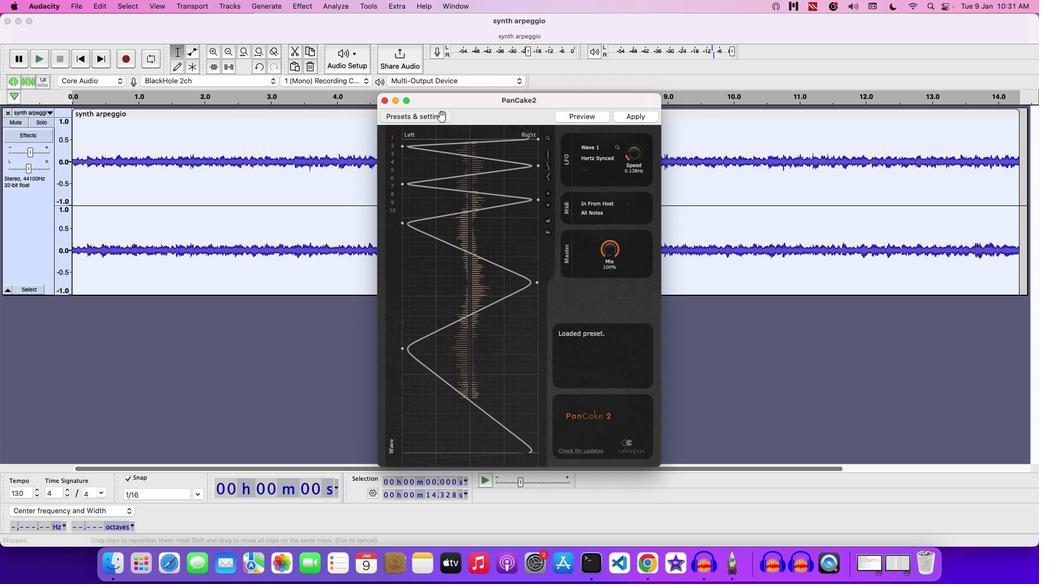 
Action: Mouse moved to (525, 288)
Screenshot: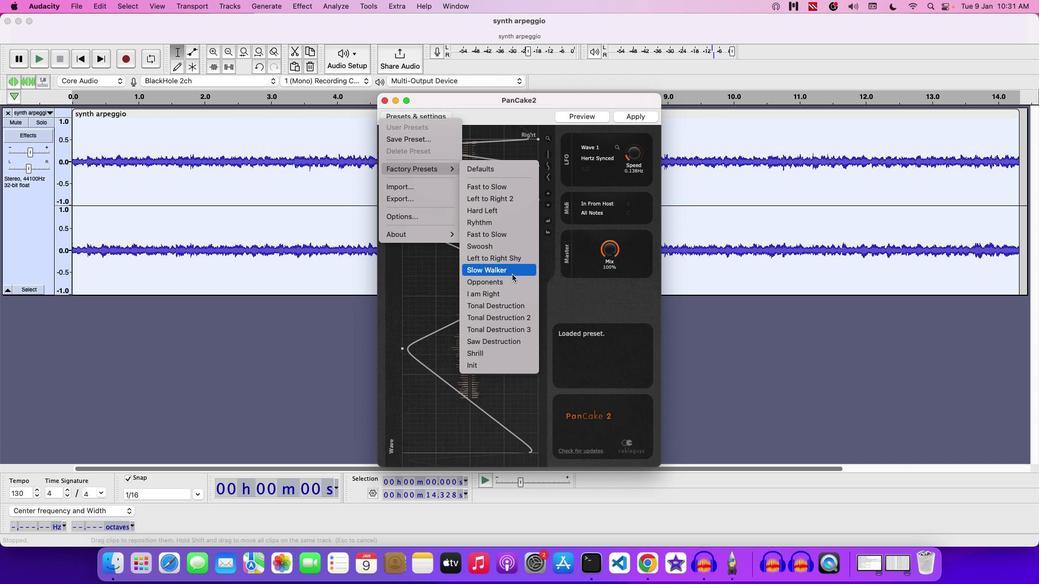 
Action: Mouse pressed left at (525, 288)
Screenshot: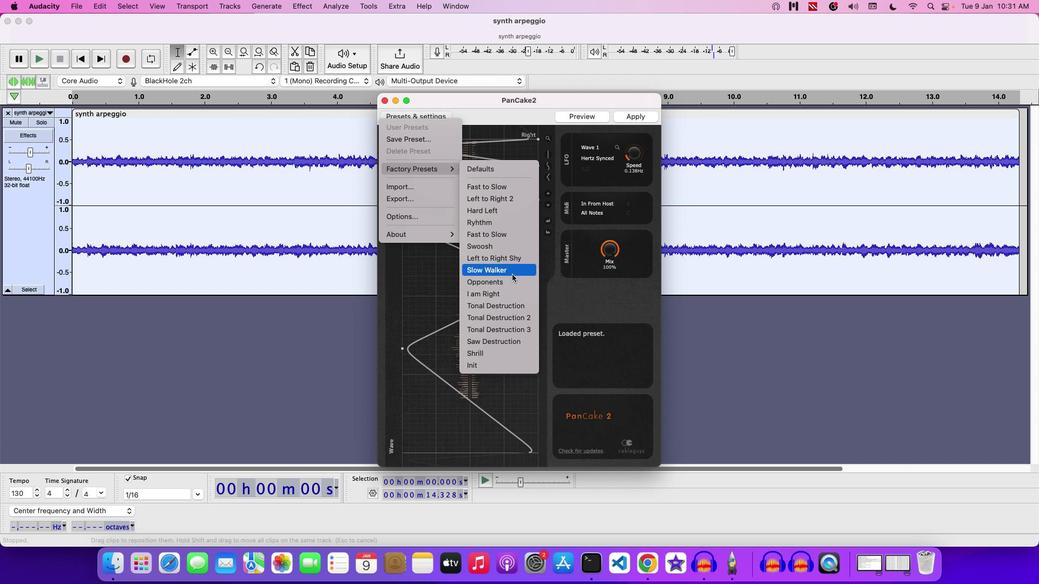 
Action: Mouse moved to (445, 205)
Screenshot: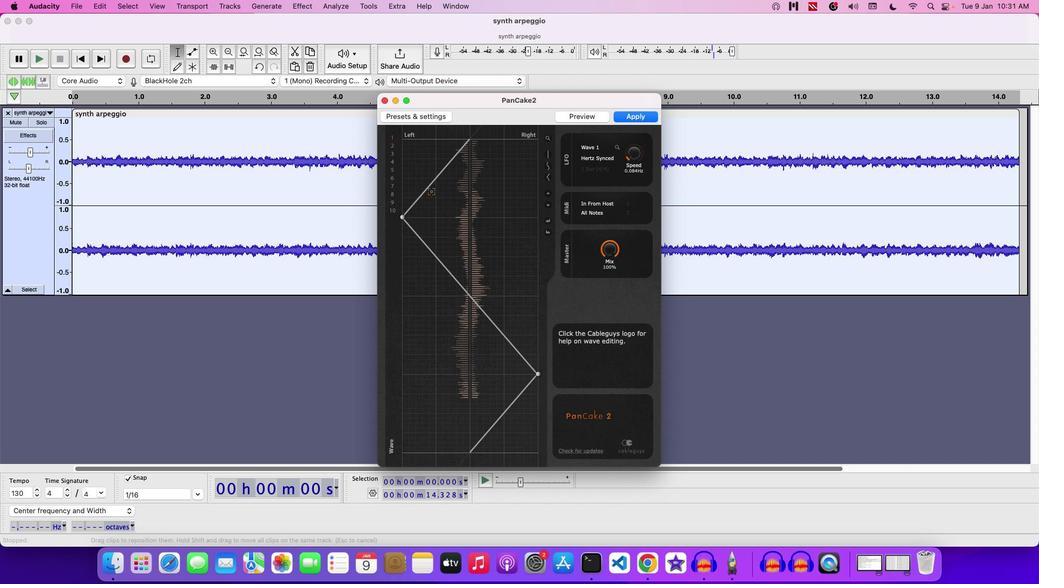 
Action: Mouse pressed left at (445, 205)
Screenshot: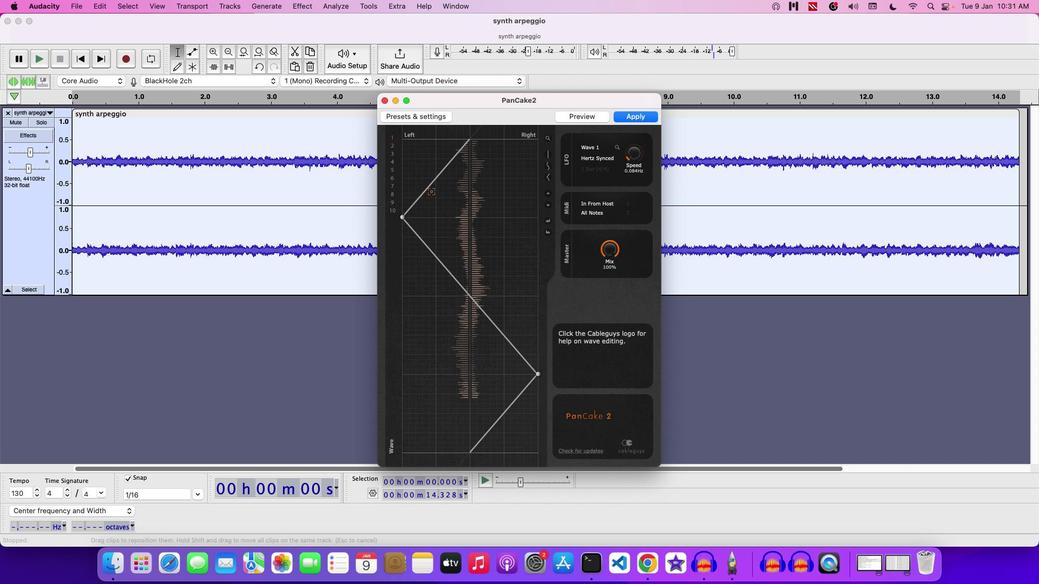 
Action: Mouse moved to (446, 203)
Screenshot: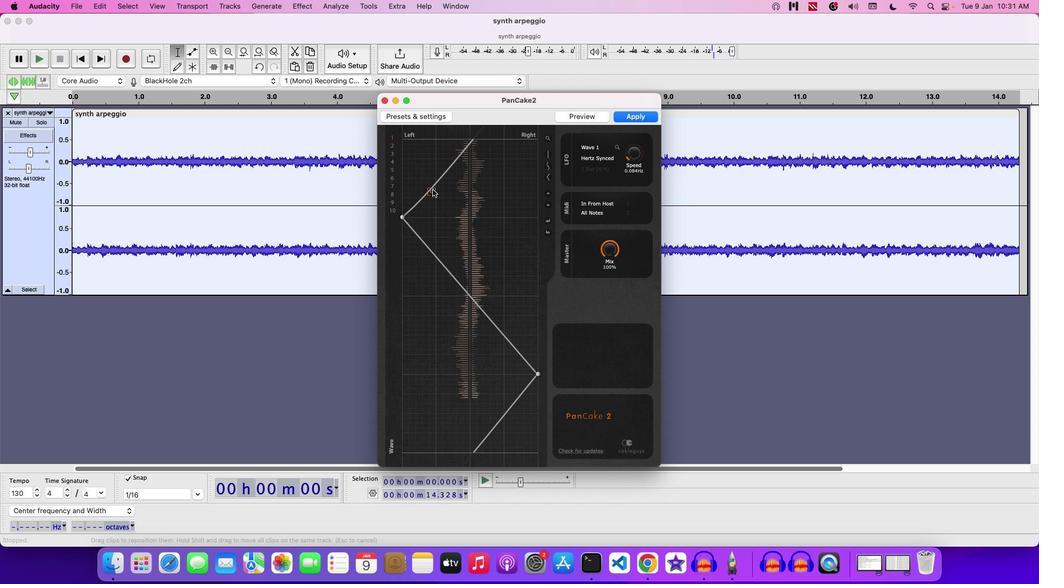 
Action: Mouse pressed left at (446, 203)
Screenshot: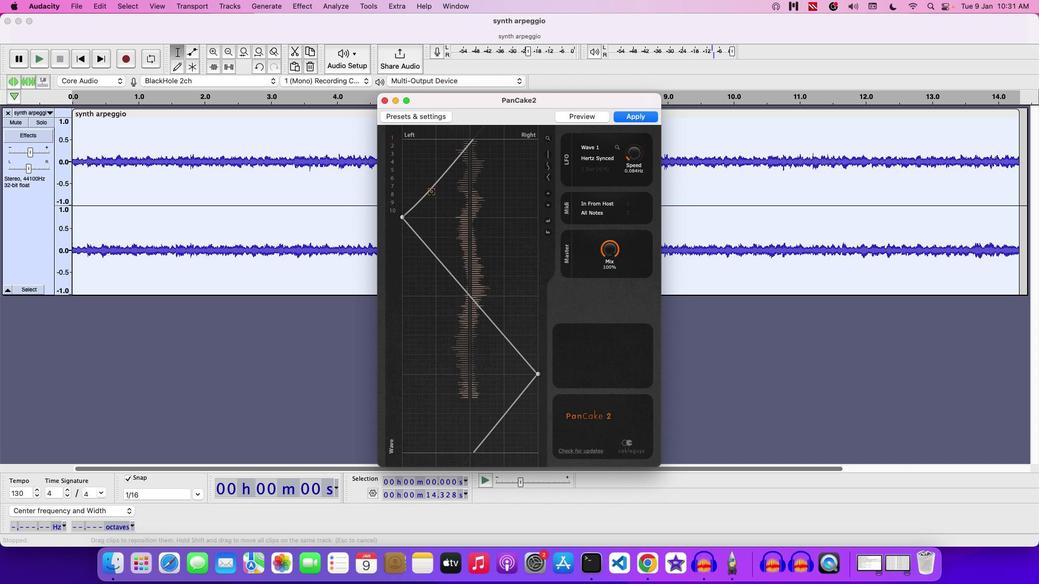 
Action: Mouse moved to (445, 133)
Screenshot: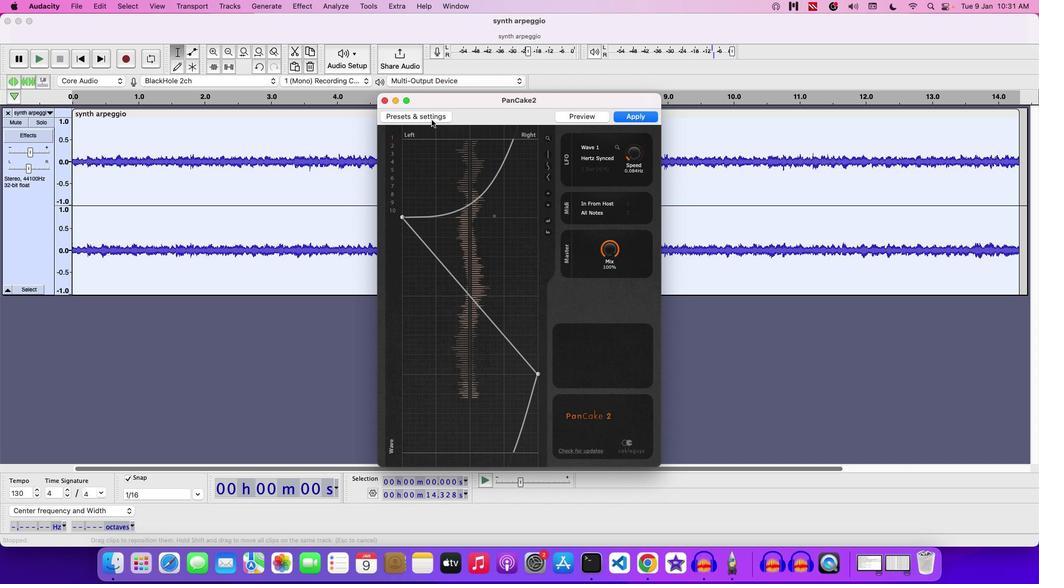 
Action: Mouse pressed left at (445, 133)
Screenshot: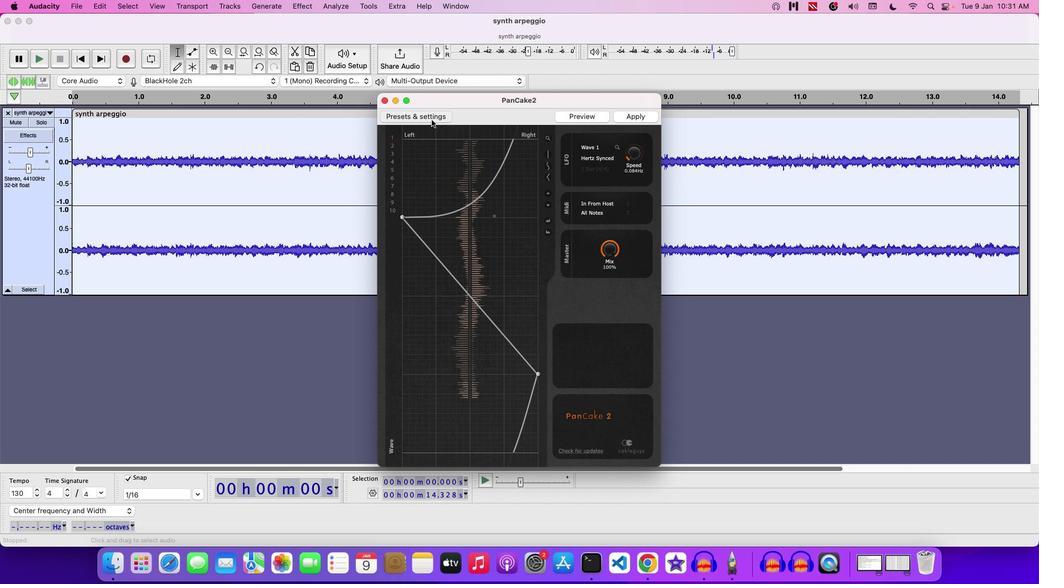 
Action: Mouse moved to (526, 369)
Screenshot: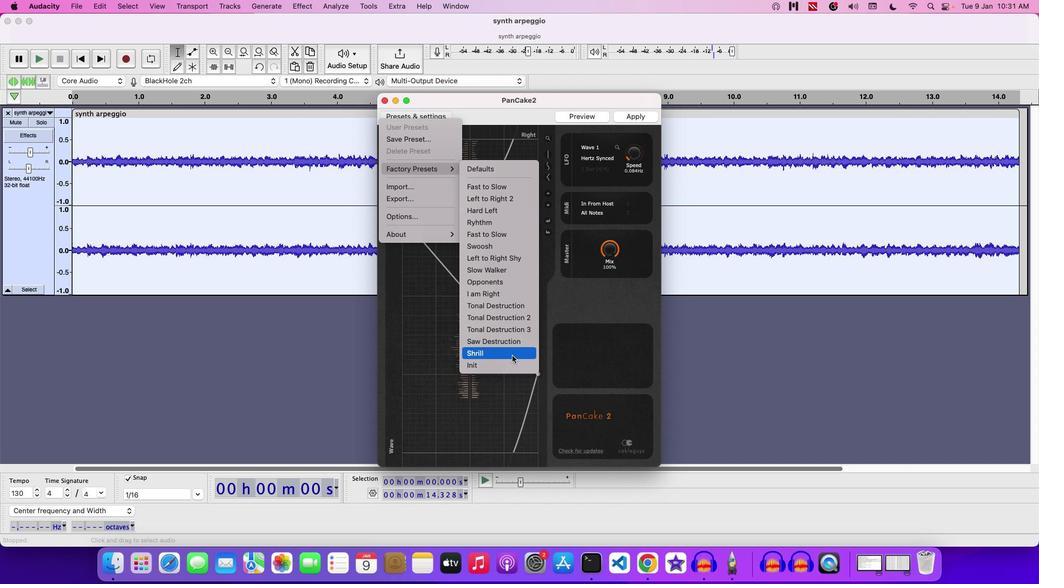 
Action: Mouse pressed left at (526, 369)
Screenshot: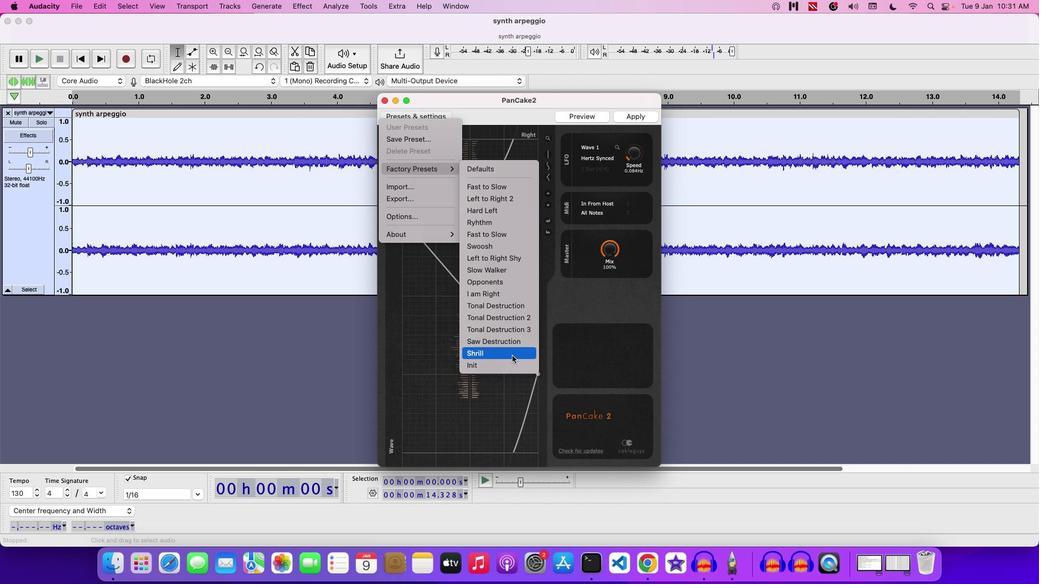 
Action: Mouse moved to (603, 134)
Screenshot: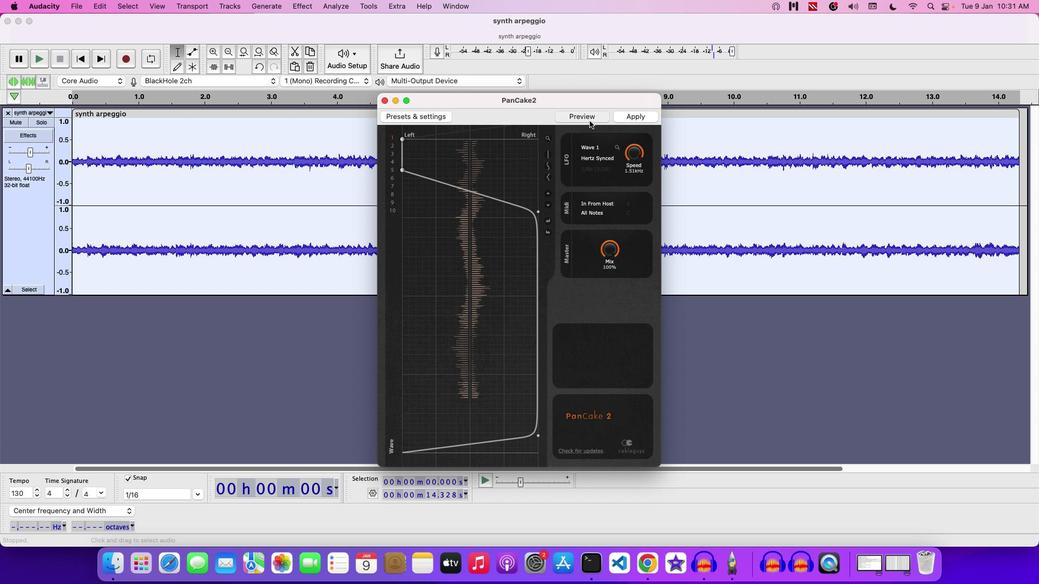 
Action: Mouse pressed left at (603, 134)
Screenshot: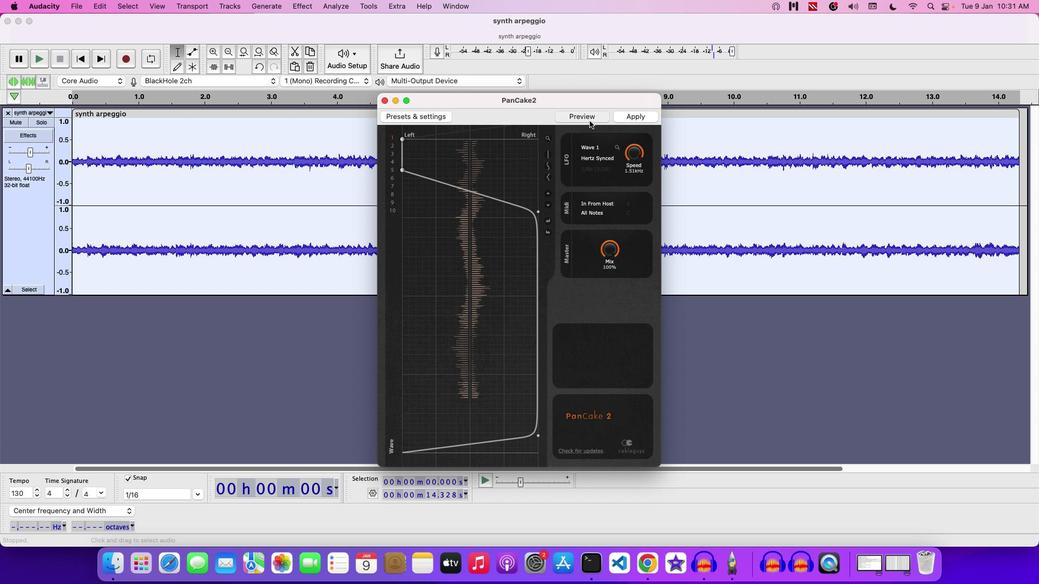 
Action: Mouse moved to (425, 131)
Screenshot: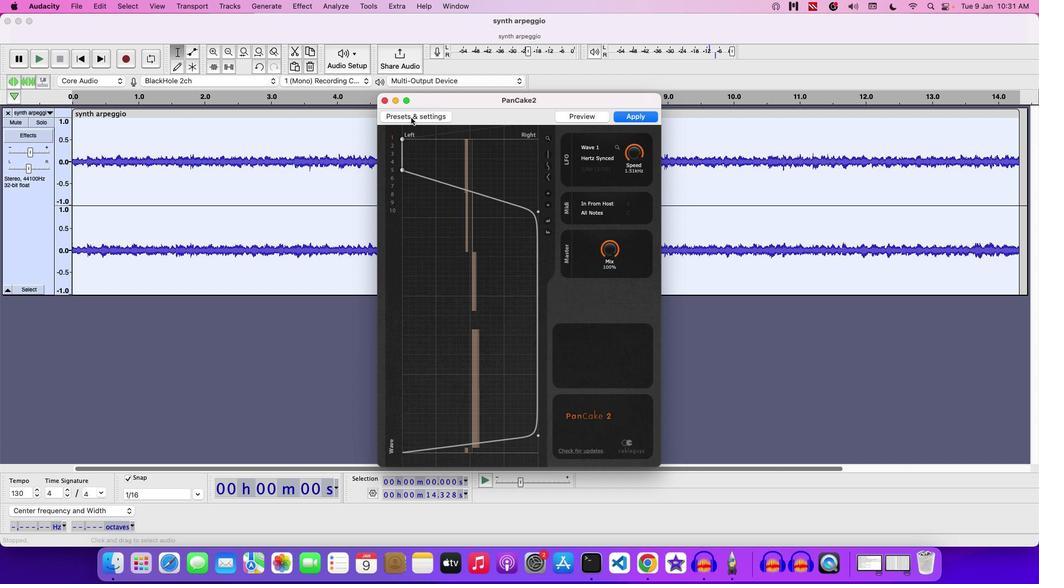 
Action: Mouse pressed left at (425, 131)
Screenshot: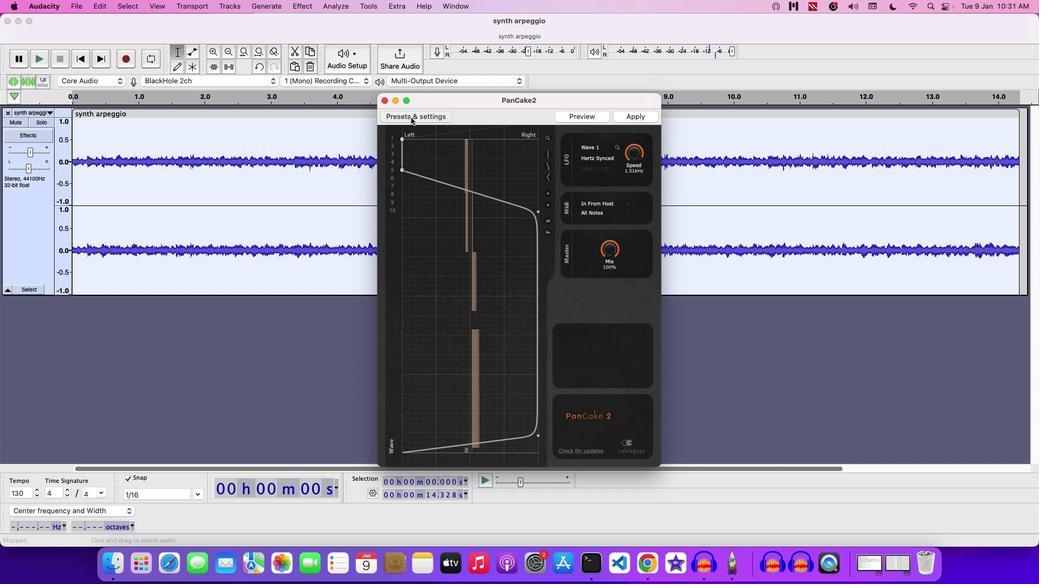 
Action: Mouse moved to (498, 212)
Screenshot: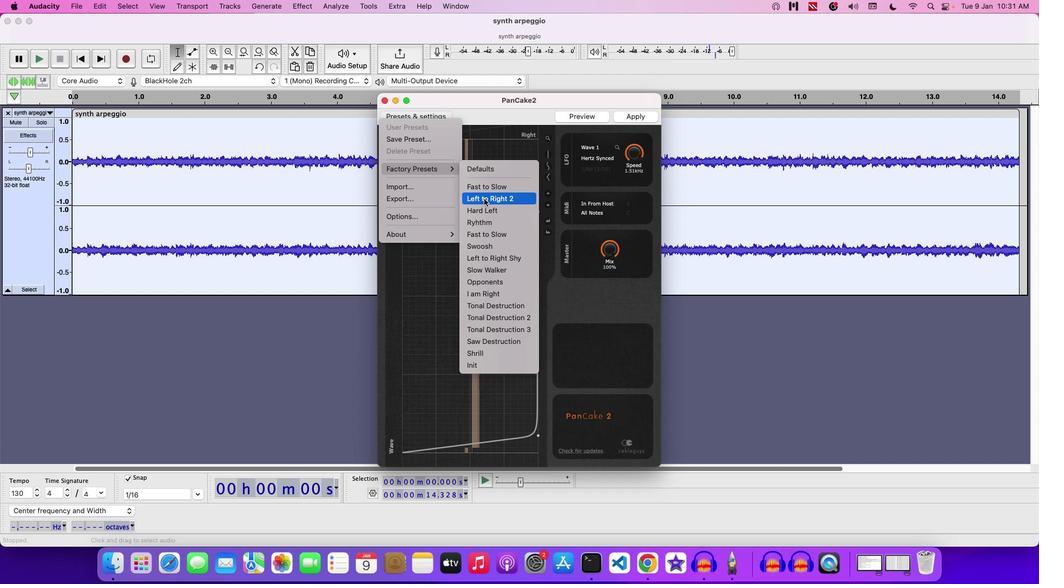 
Action: Mouse pressed left at (498, 212)
Screenshot: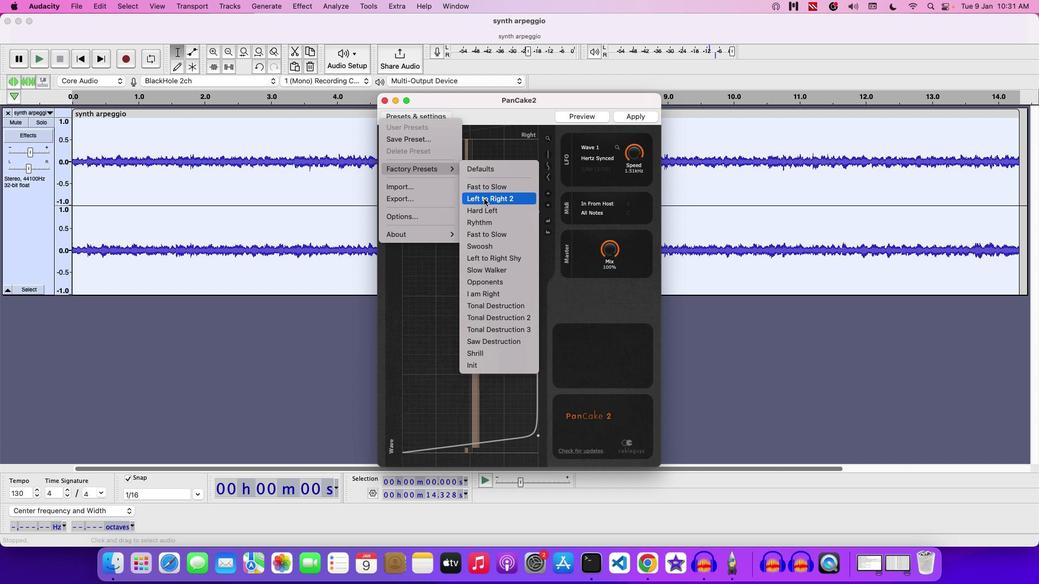
Action: Mouse moved to (596, 128)
Screenshot: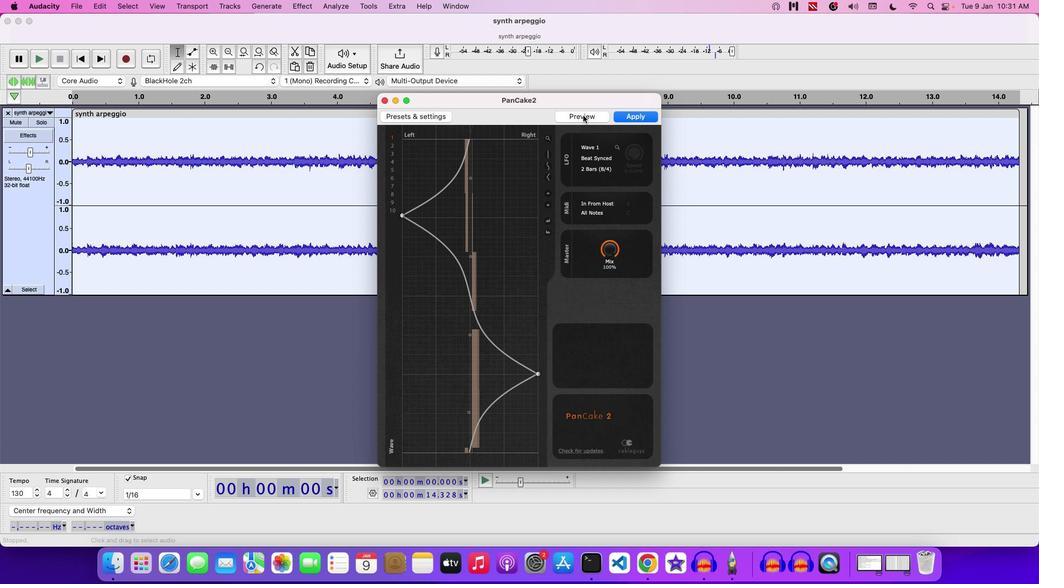 
Action: Mouse pressed left at (596, 128)
Screenshot: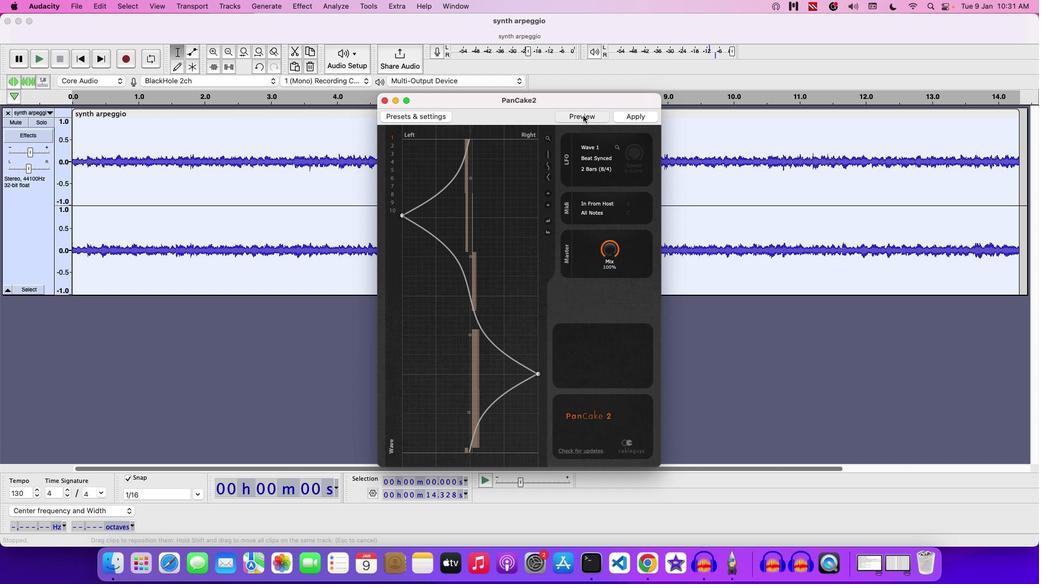 
Action: Mouse moved to (652, 128)
Screenshot: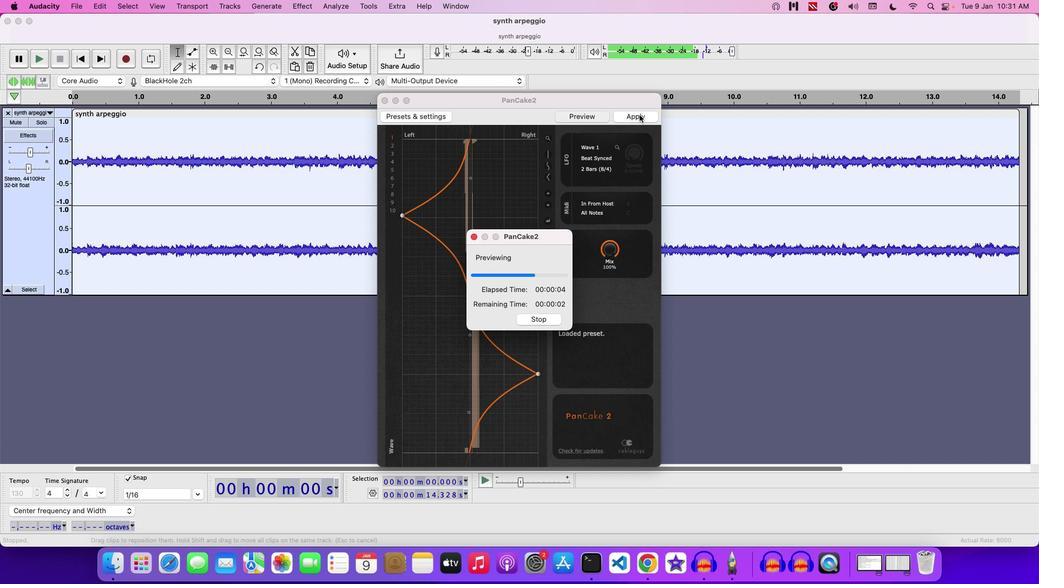 
Action: Mouse pressed left at (652, 128)
Screenshot: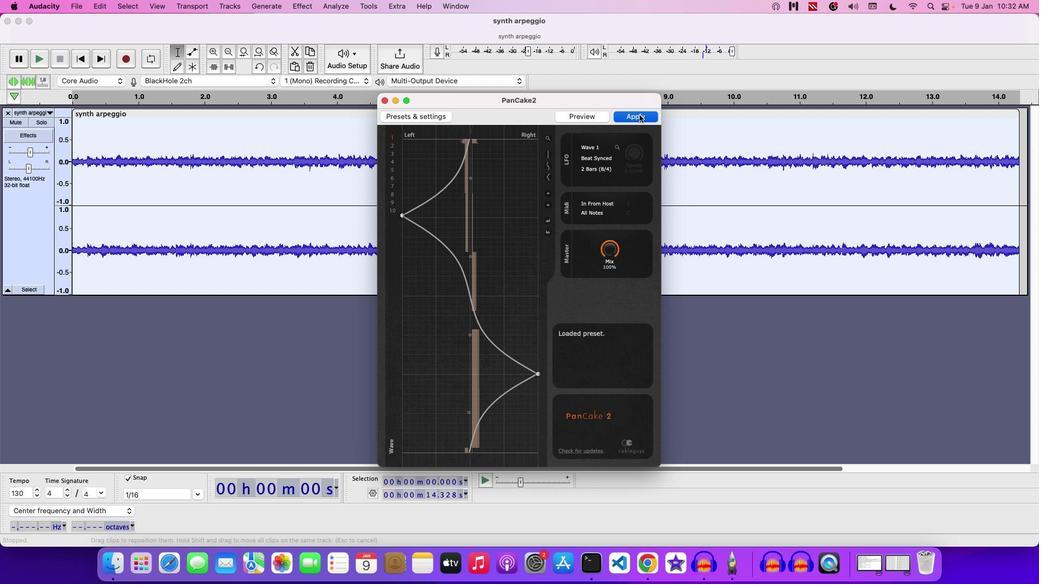 
Action: Mouse moved to (53, 71)
Screenshot: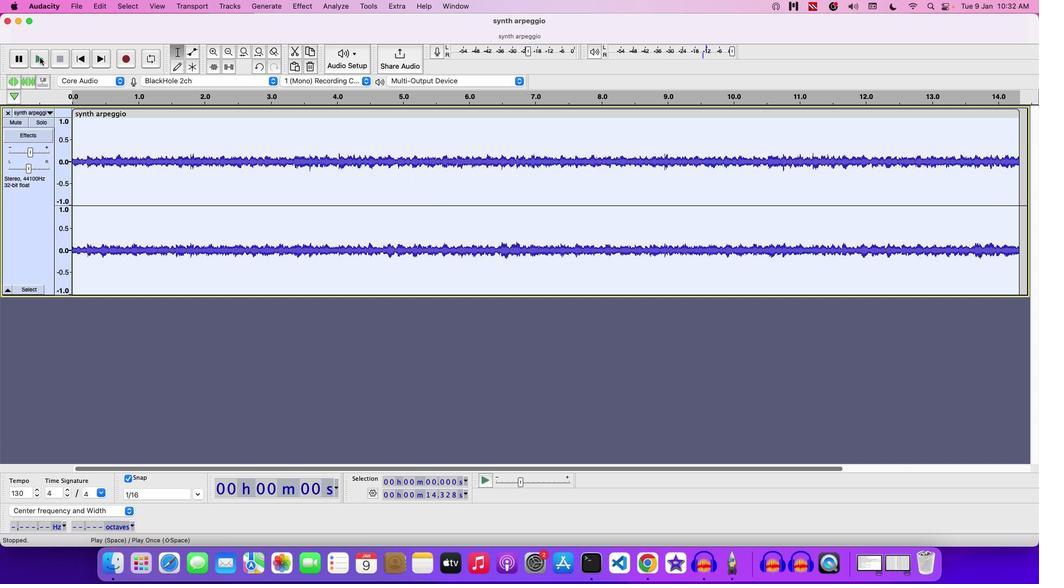 
Action: Mouse pressed left at (53, 71)
Screenshot: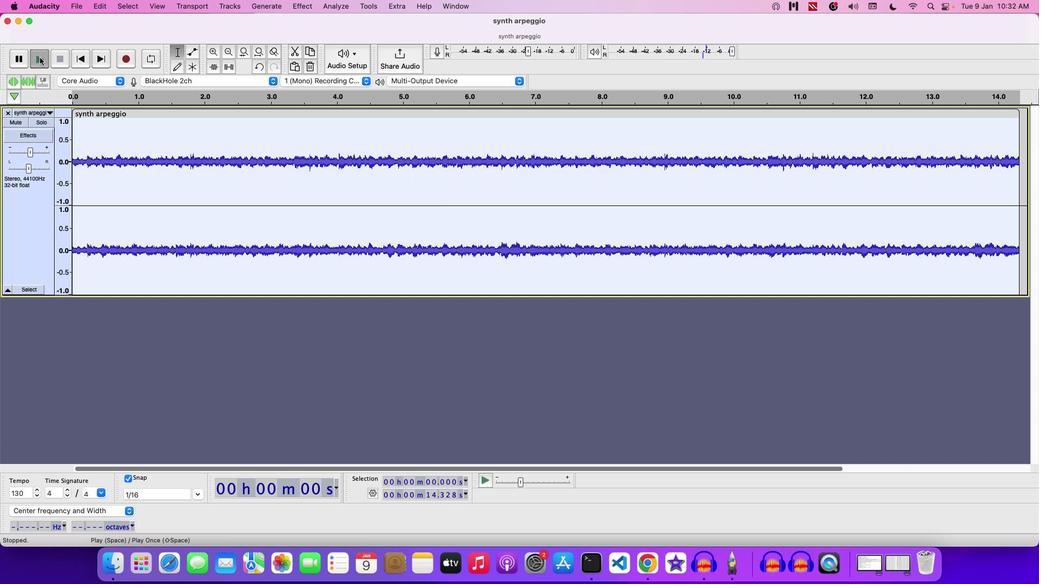 
Action: Mouse moved to (93, 14)
Screenshot: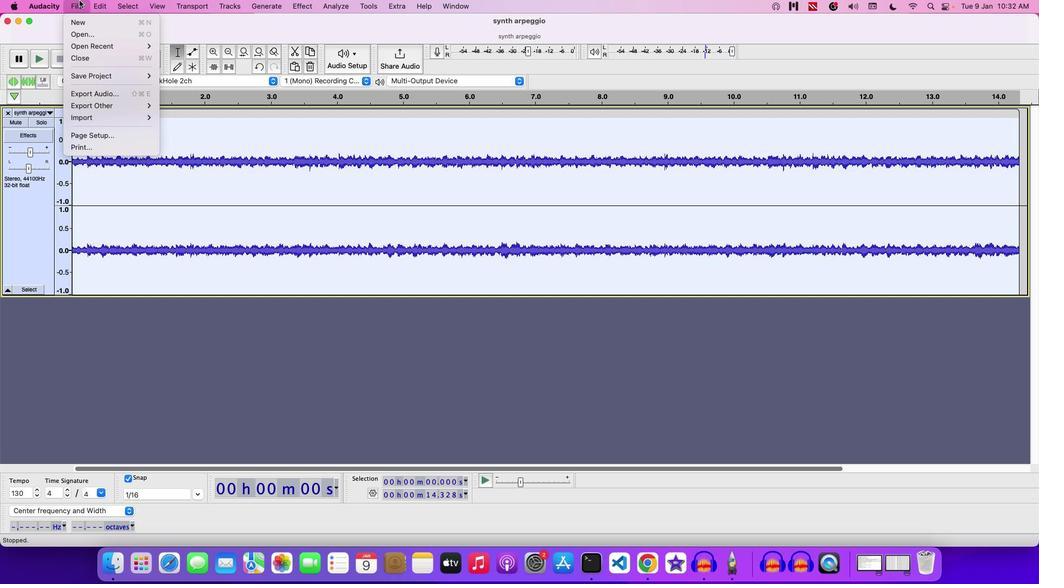 
Action: Mouse pressed left at (93, 14)
Screenshot: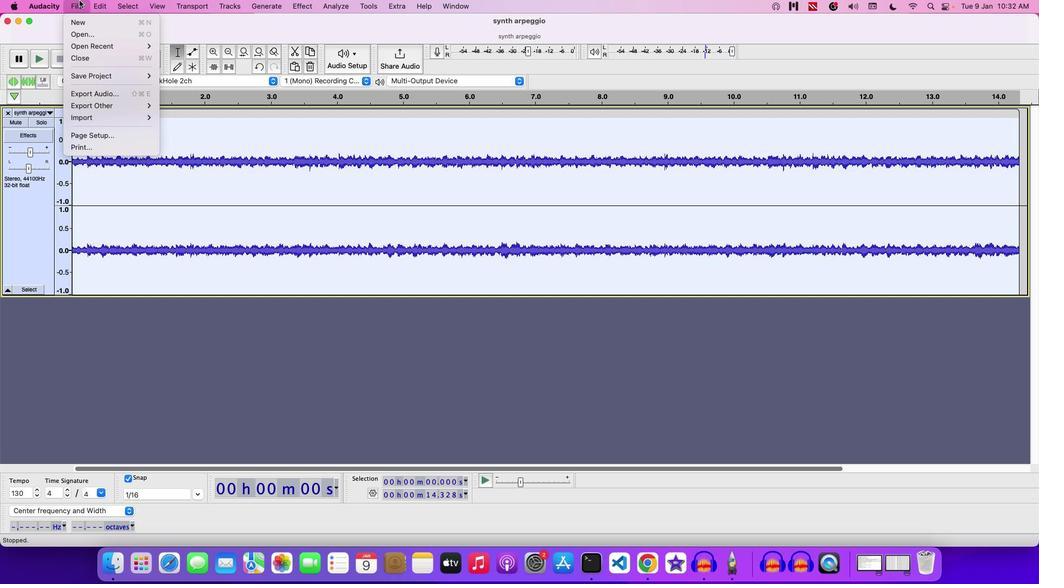 
Action: Mouse moved to (205, 90)
Screenshot: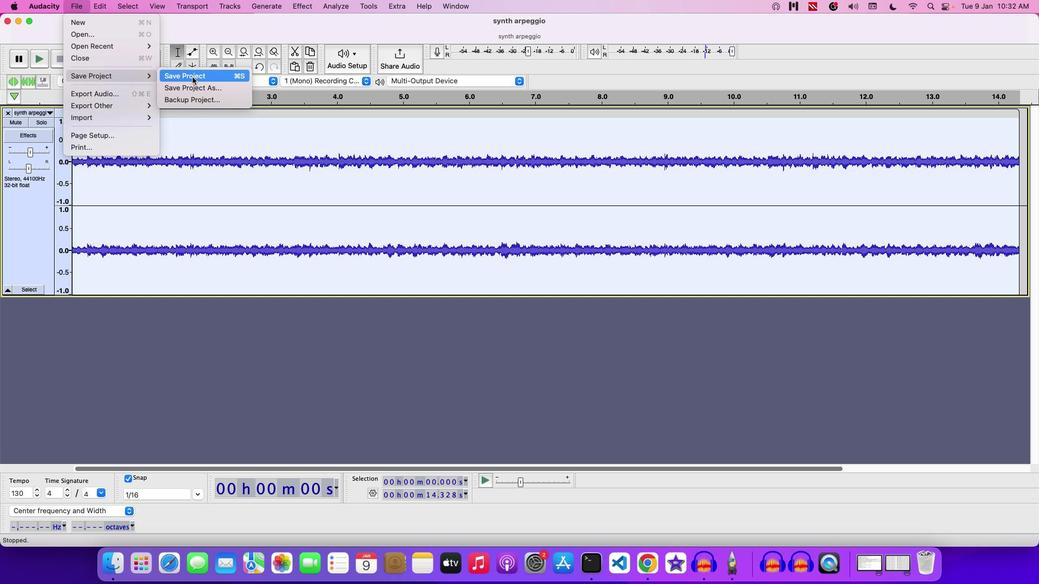 
Action: Mouse pressed left at (205, 90)
Screenshot: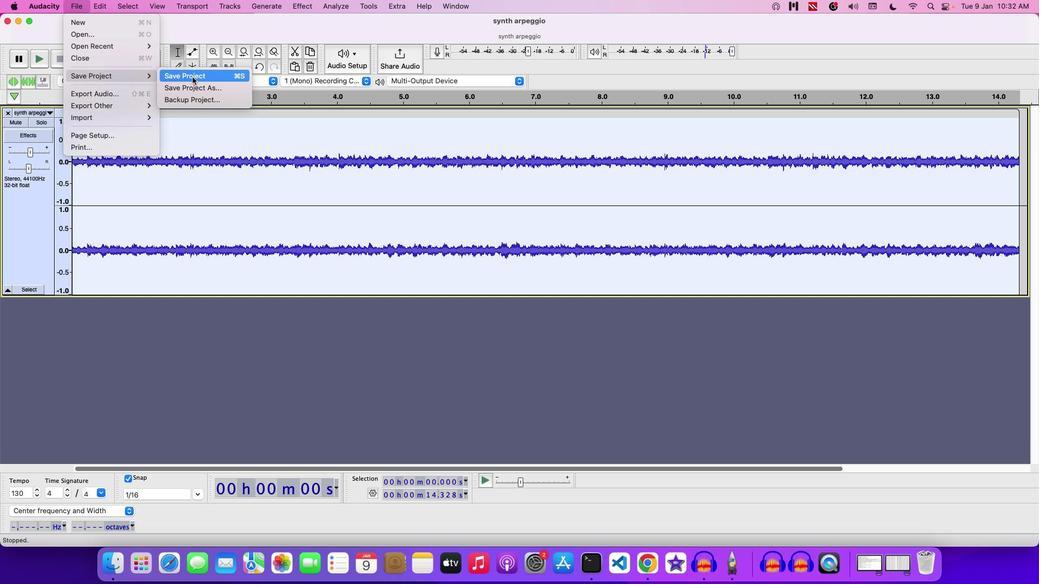 
Action: Mouse moved to (541, 197)
Screenshot: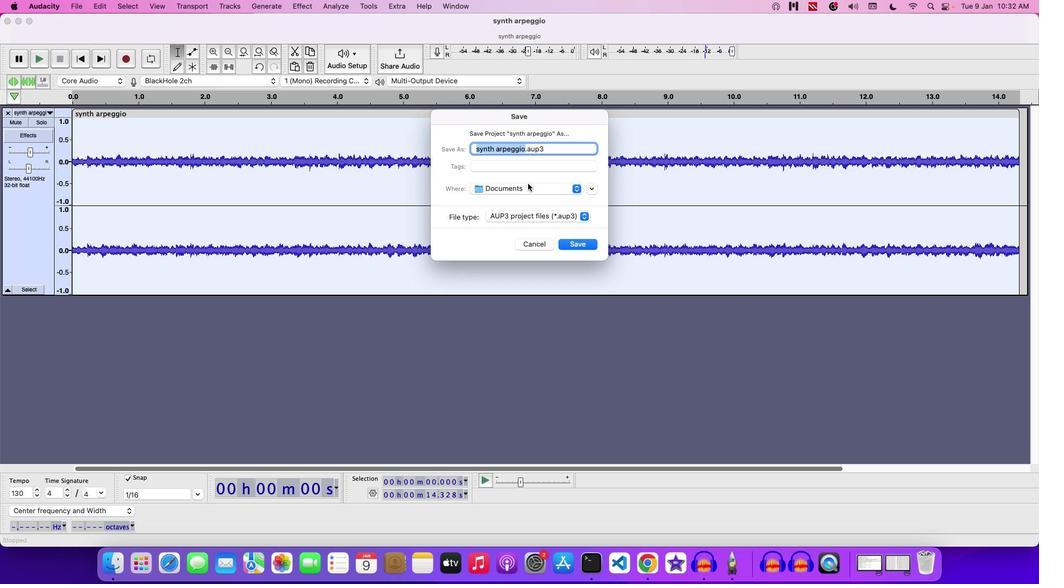 
Action: Key pressed Key.backspace'U''S''I''N''G'Key.space'V''S''T'Key.space'S''T''E''R''E''O'Key.space'P''A''N''N''E''R'
Screenshot: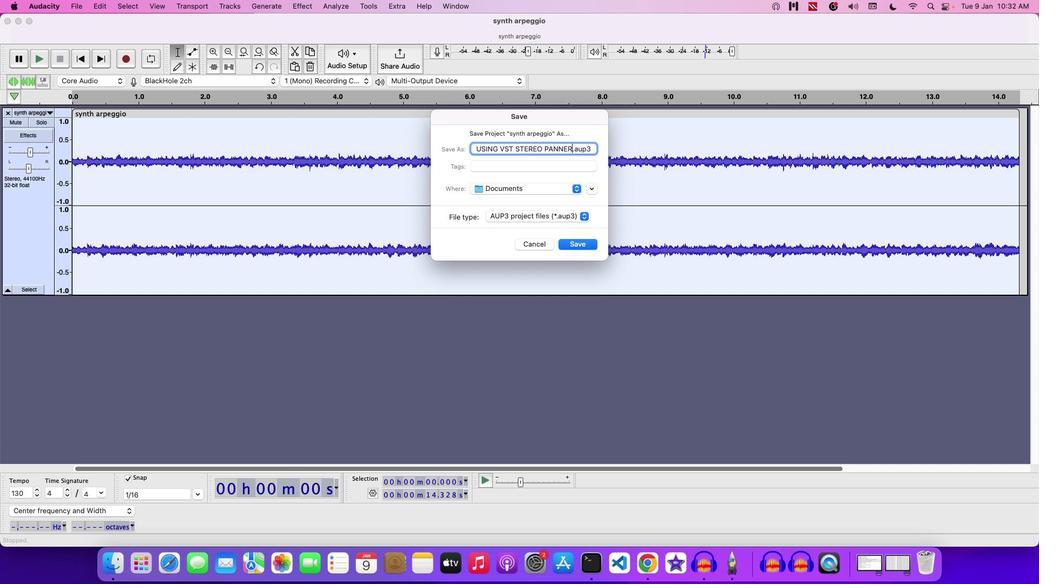 
Action: Mouse moved to (507, 141)
Screenshot: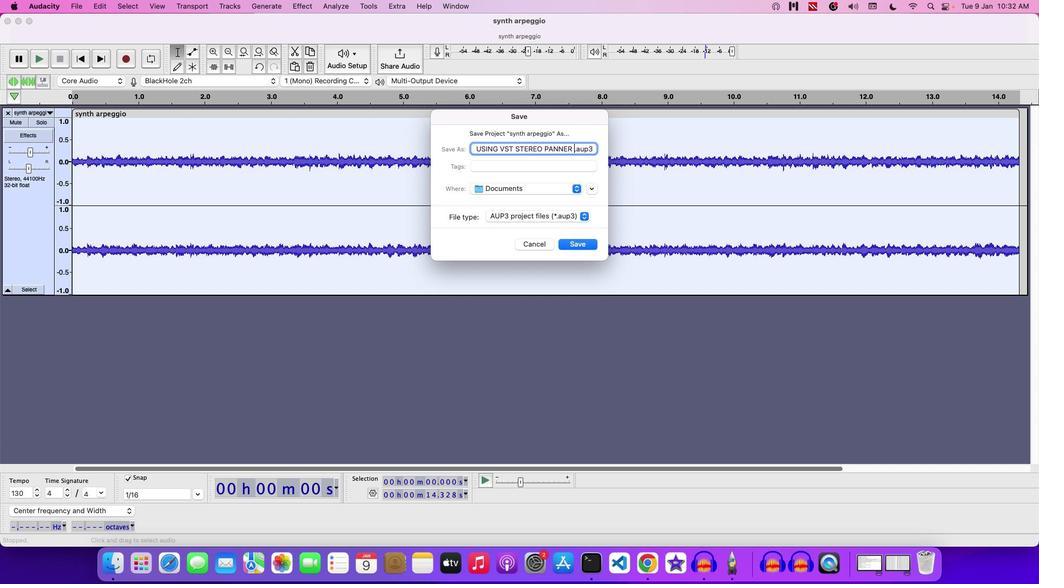 
Action: Key pressed Key.space
Screenshot: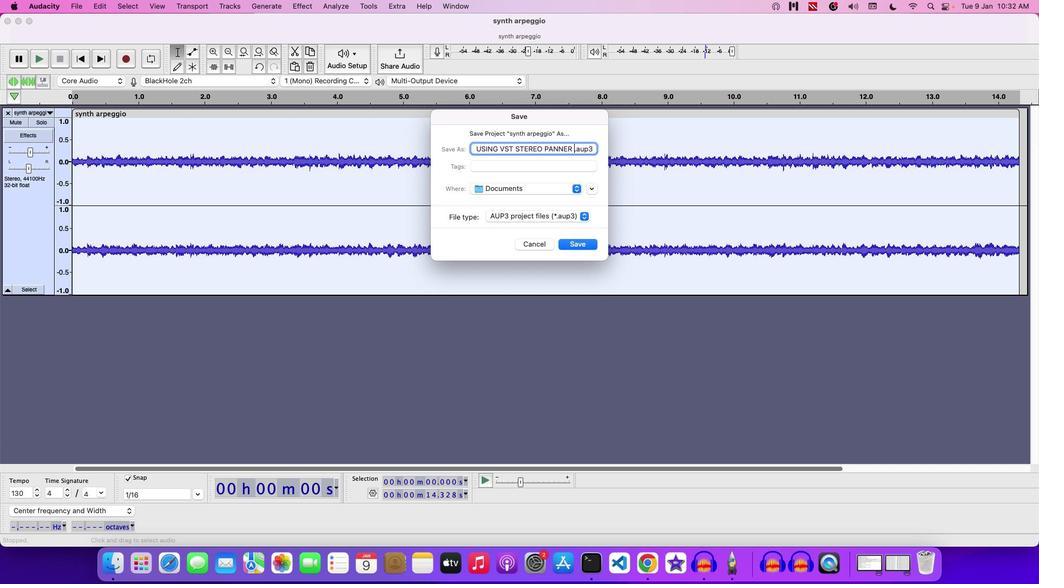 
Action: Mouse moved to (677, 212)
Screenshot: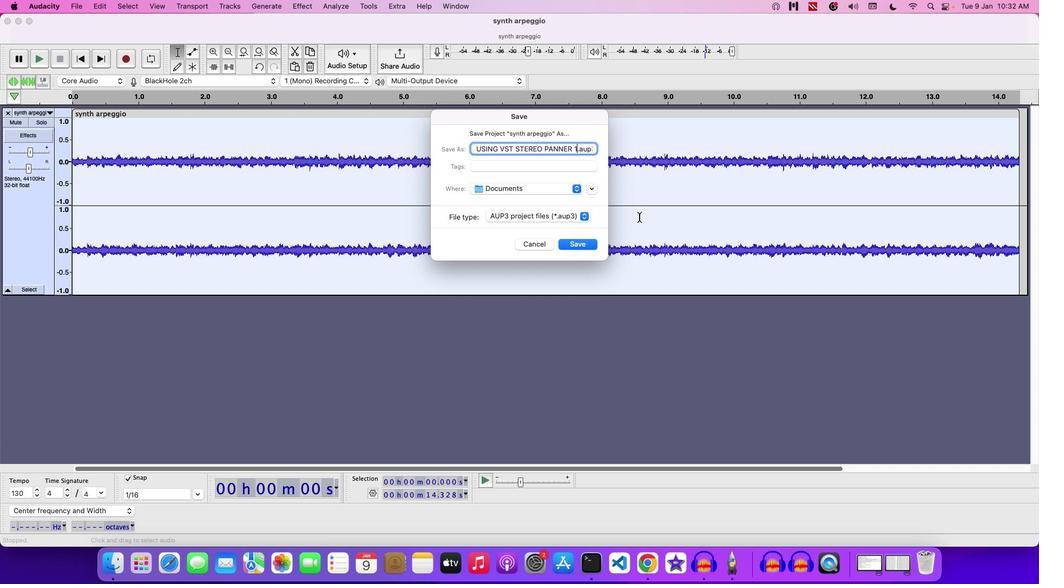 
Action: Key pressed '1'
Screenshot: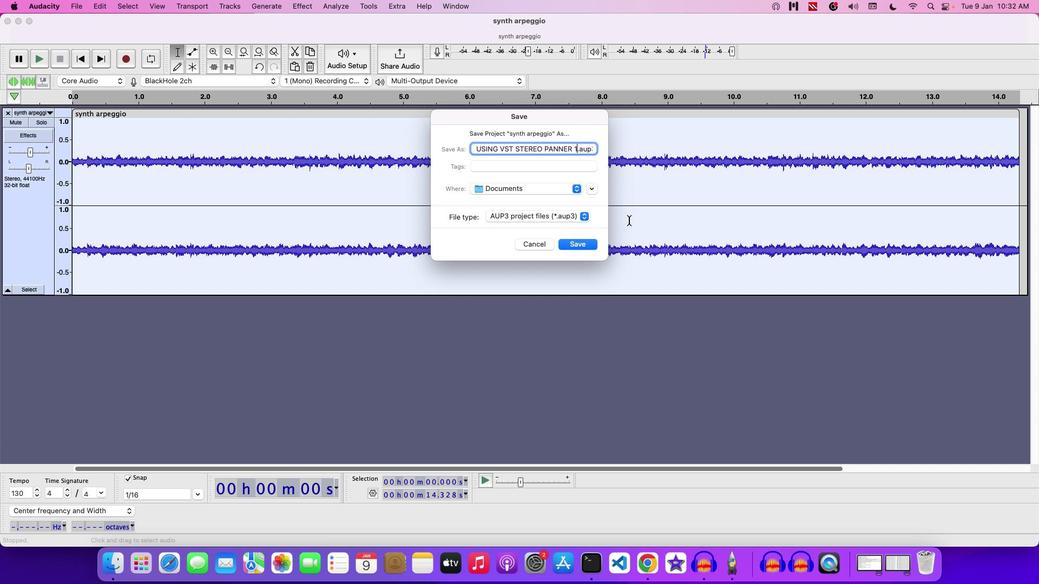 
Action: Mouse moved to (598, 256)
Screenshot: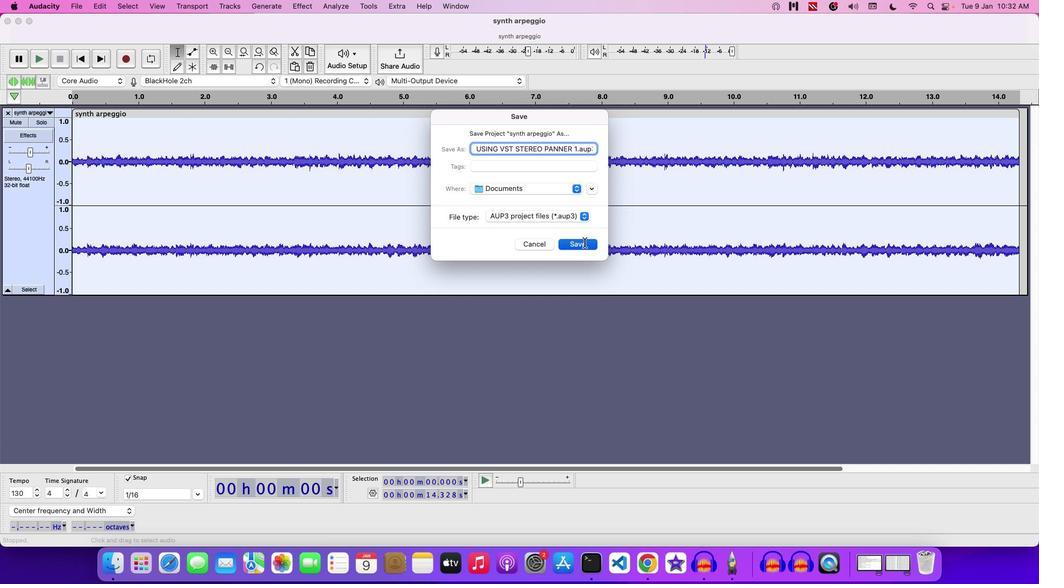 
Action: Mouse pressed left at (598, 256)
Screenshot: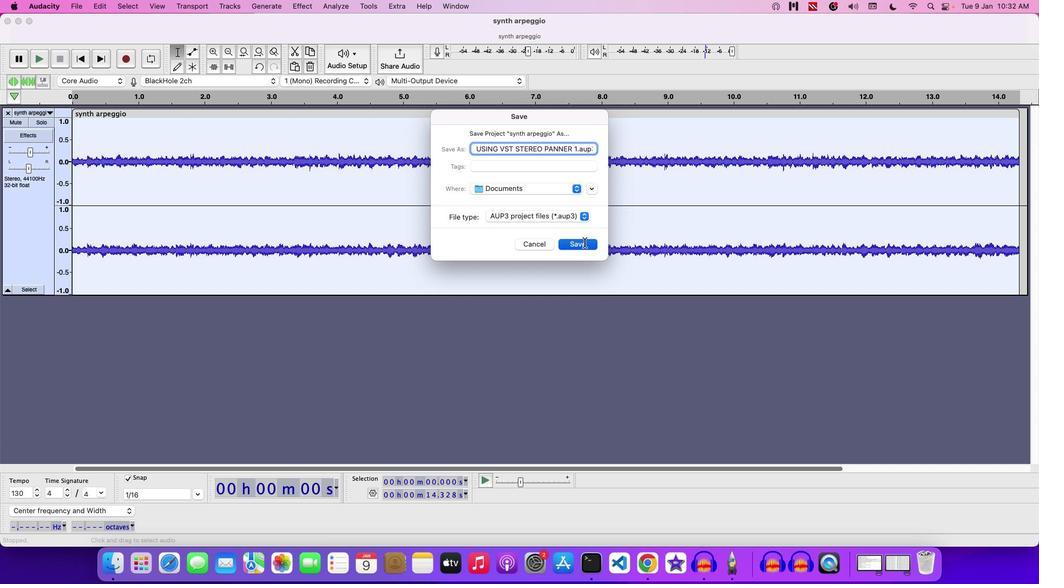 
